 Task: Look for space in Székesfehérvár, Hungary from 9th July, 2023 to 16th July, 2023 for 2 adults, 1 child in price range Rs.8000 to Rs.16000. Place can be entire place with 2 bedrooms having 2 beds and 1 bathroom. Property type can be house, flat, guest house. Booking option can be shelf check-in. Required host language is English.
Action: Mouse moved to (397, 32)
Screenshot: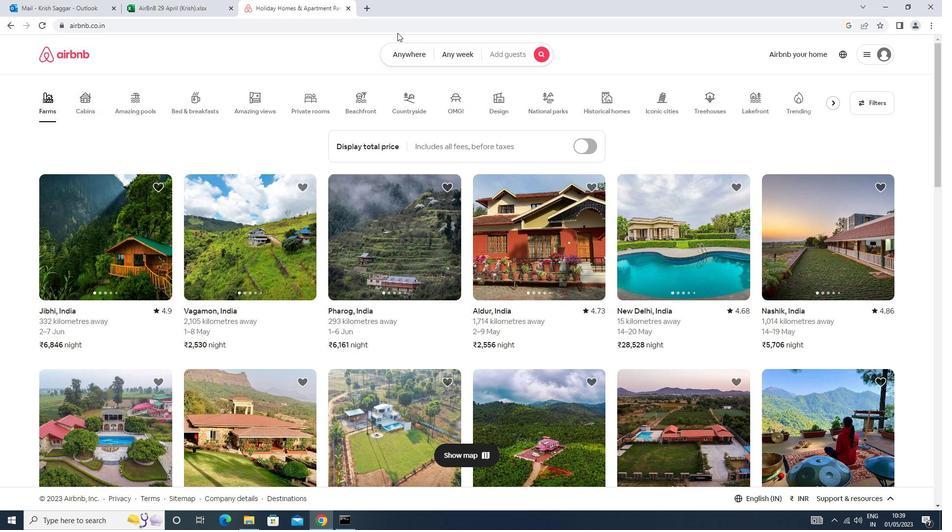 
Action: Mouse pressed left at (397, 32)
Screenshot: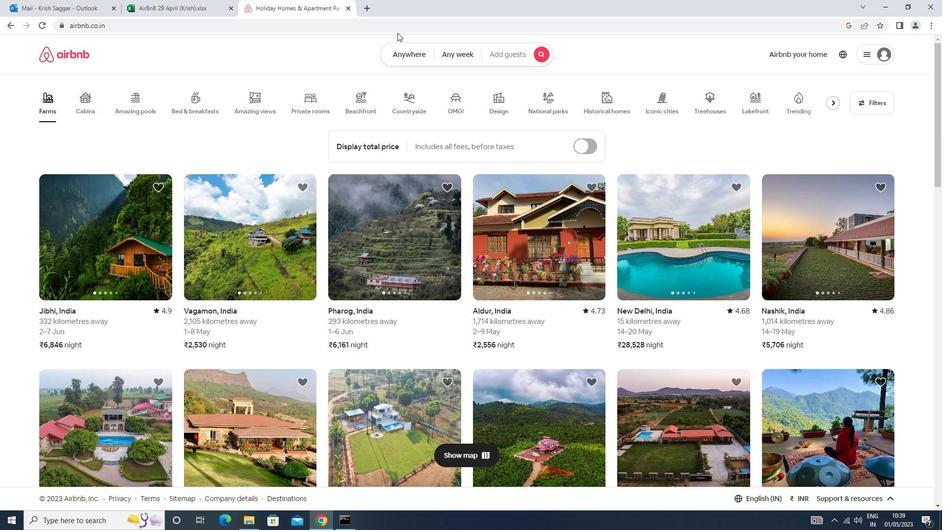 
Action: Mouse moved to (404, 52)
Screenshot: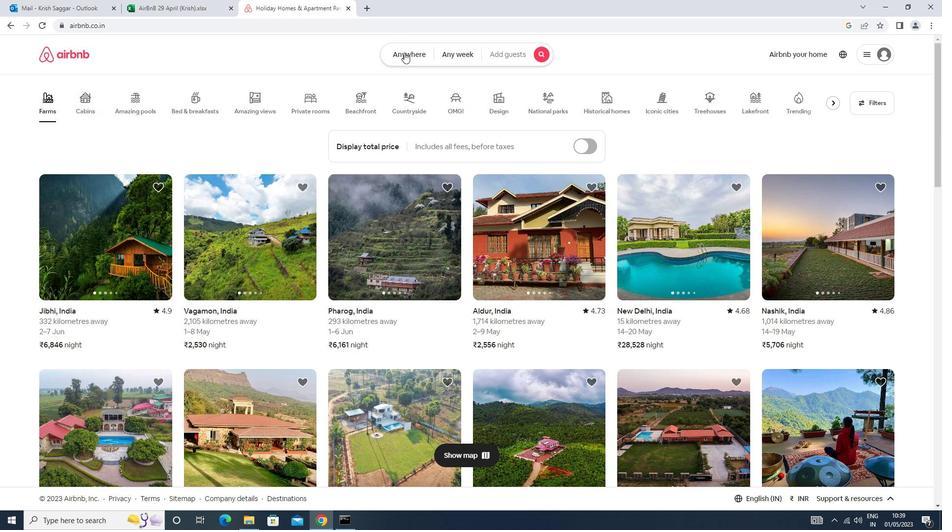 
Action: Mouse pressed left at (404, 52)
Screenshot: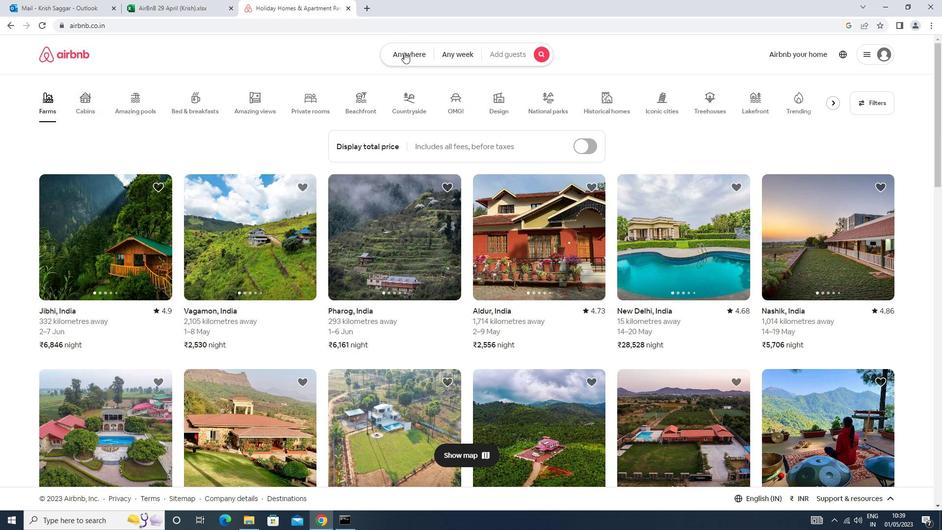 
Action: Mouse moved to (378, 97)
Screenshot: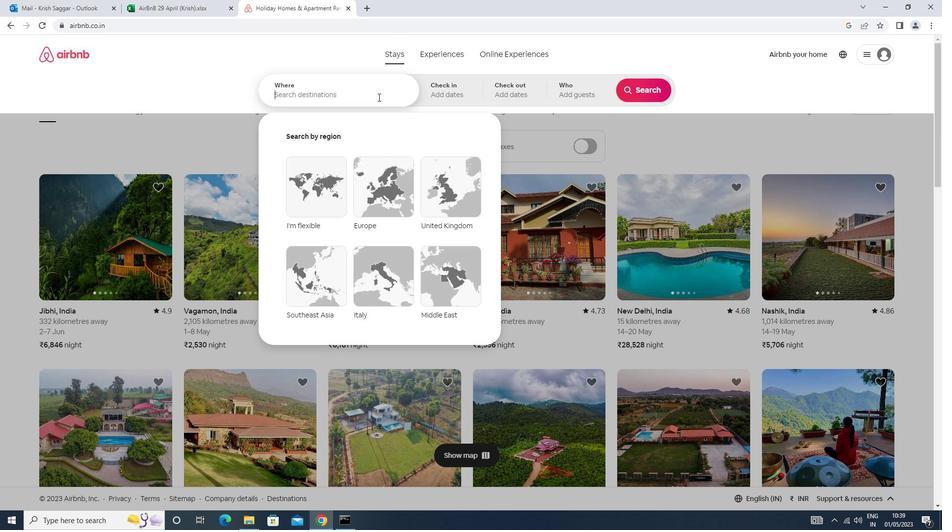 
Action: Mouse pressed left at (378, 97)
Screenshot: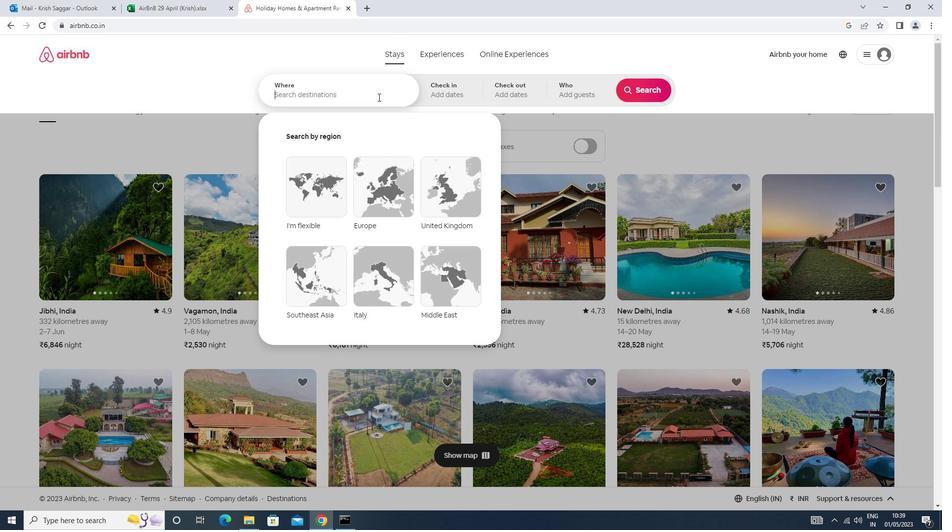 
Action: Key pressed szeke<Key.down><Key.enter>
Screenshot: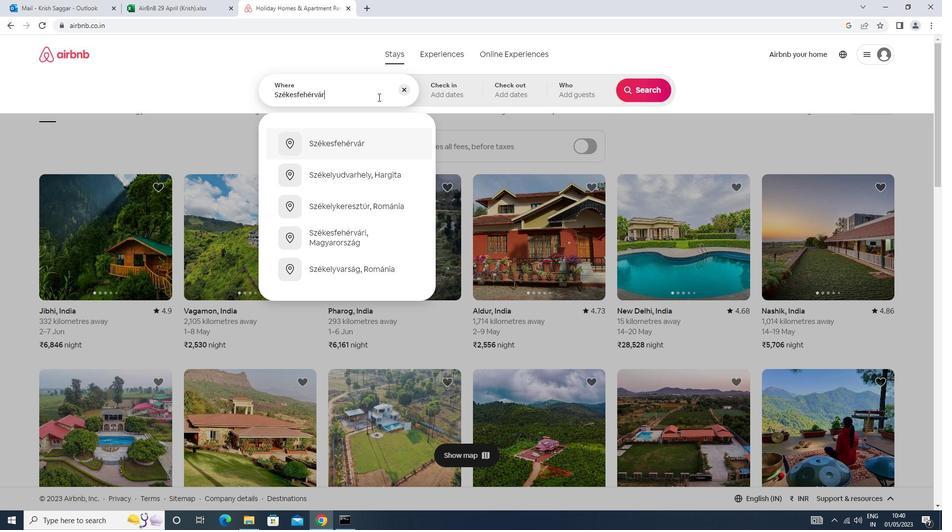 
Action: Mouse moved to (637, 170)
Screenshot: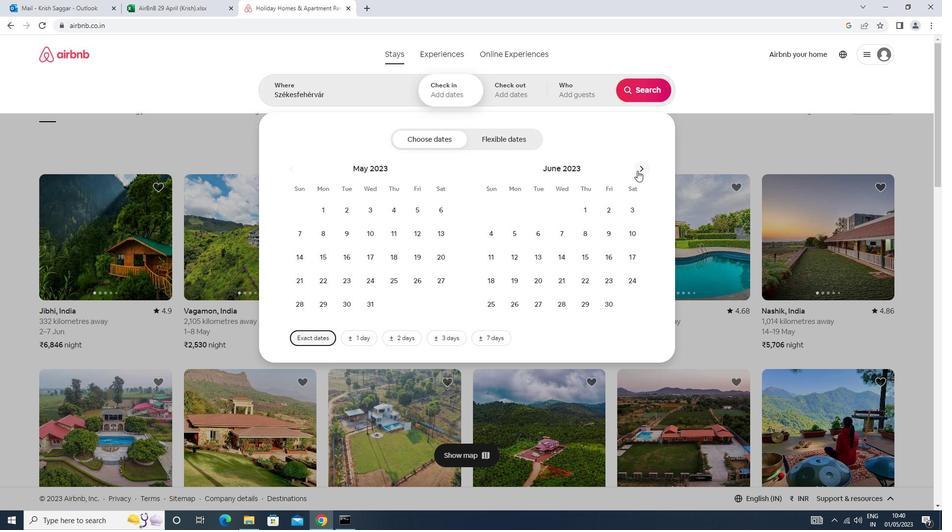 
Action: Mouse pressed left at (637, 170)
Screenshot: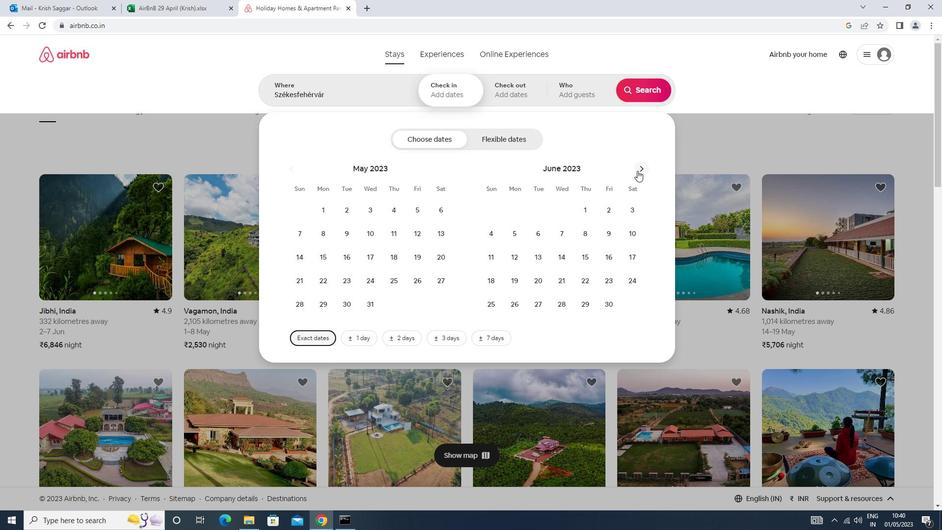 
Action: Mouse moved to (489, 258)
Screenshot: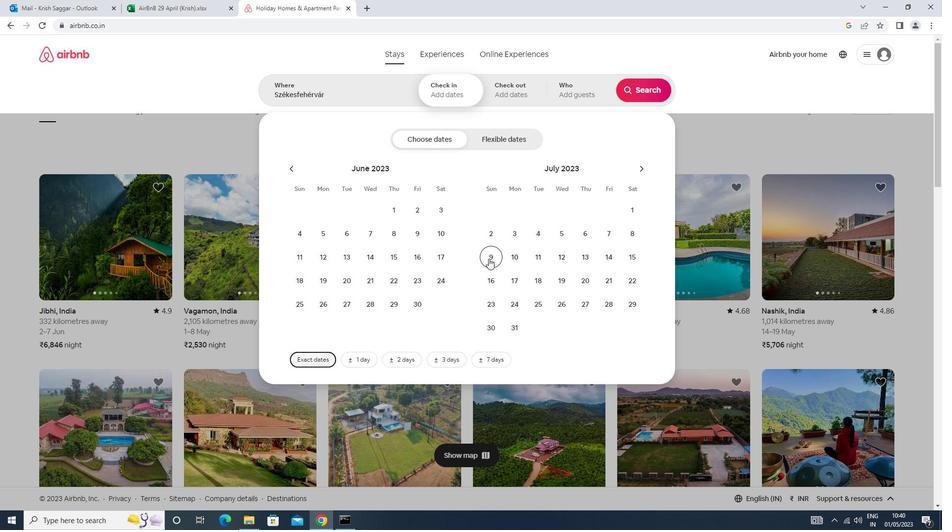 
Action: Mouse pressed left at (489, 258)
Screenshot: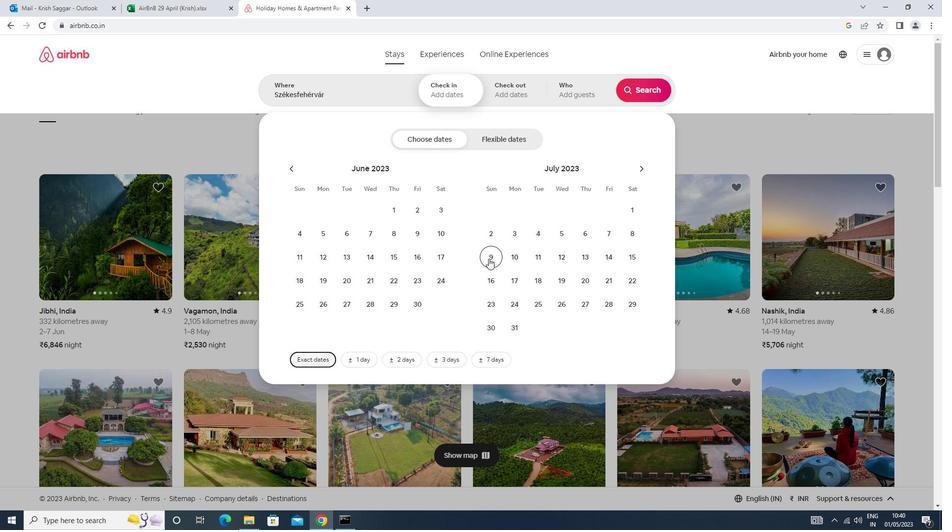 
Action: Mouse moved to (494, 279)
Screenshot: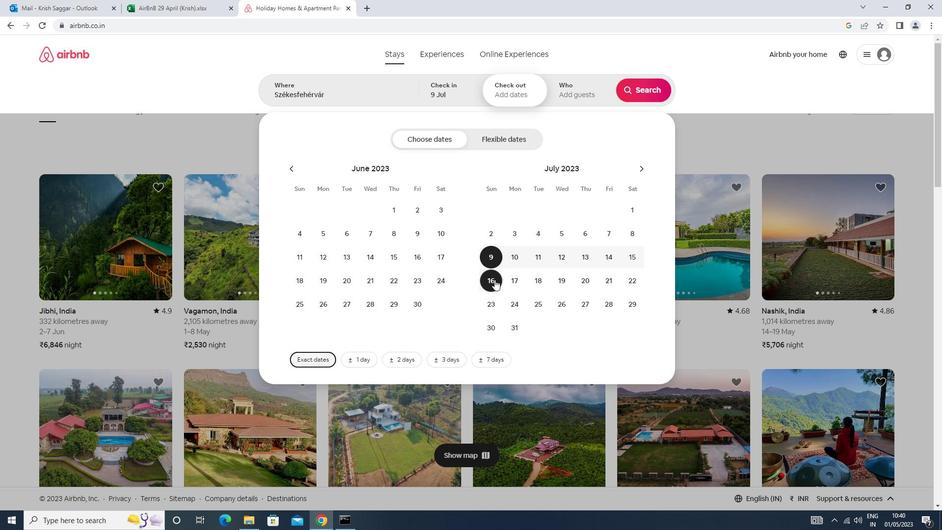 
Action: Mouse pressed left at (494, 279)
Screenshot: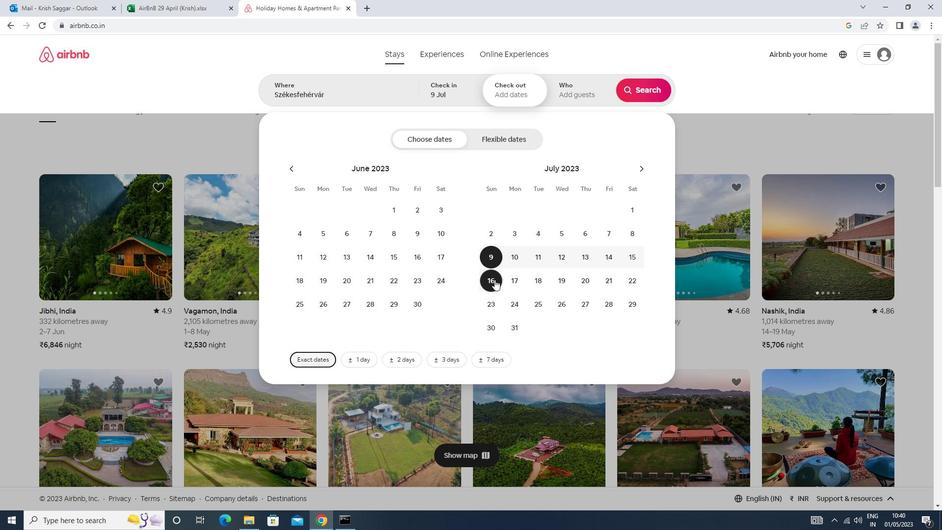 
Action: Mouse moved to (572, 75)
Screenshot: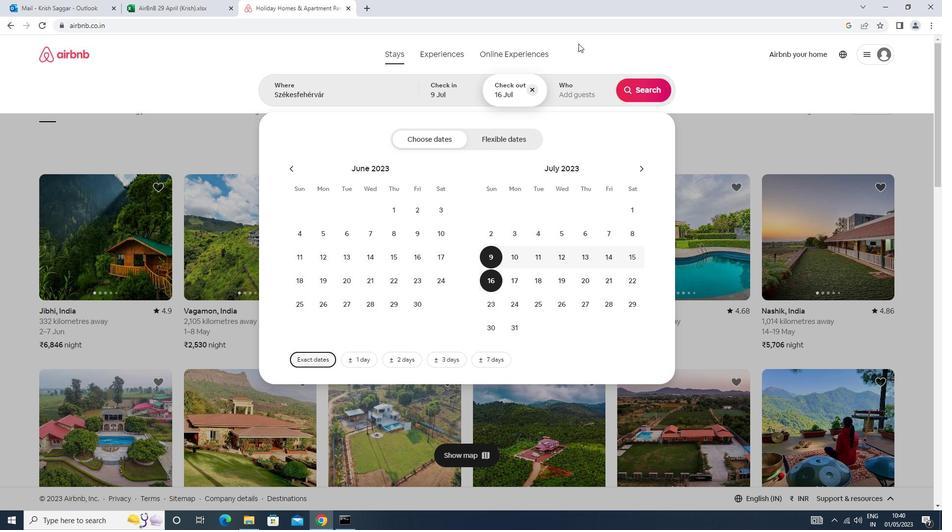
Action: Mouse pressed left at (572, 75)
Screenshot: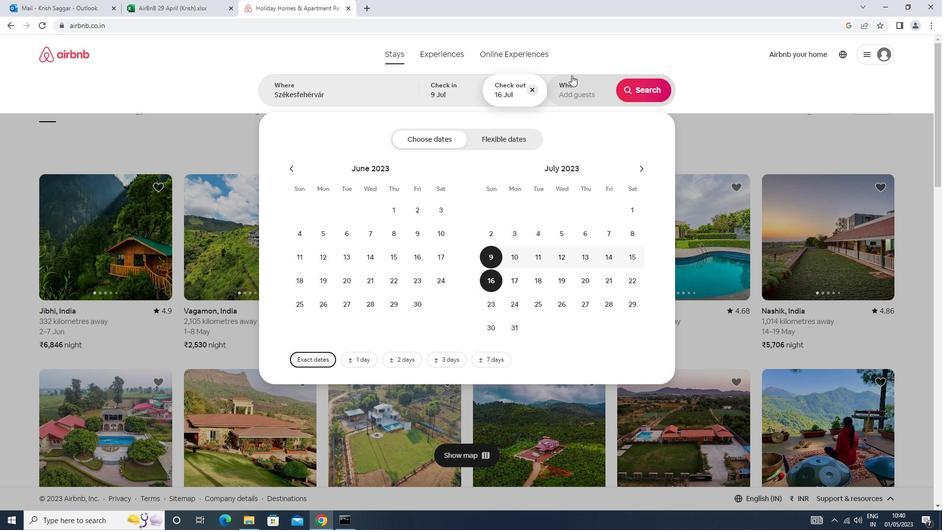 
Action: Mouse moved to (644, 139)
Screenshot: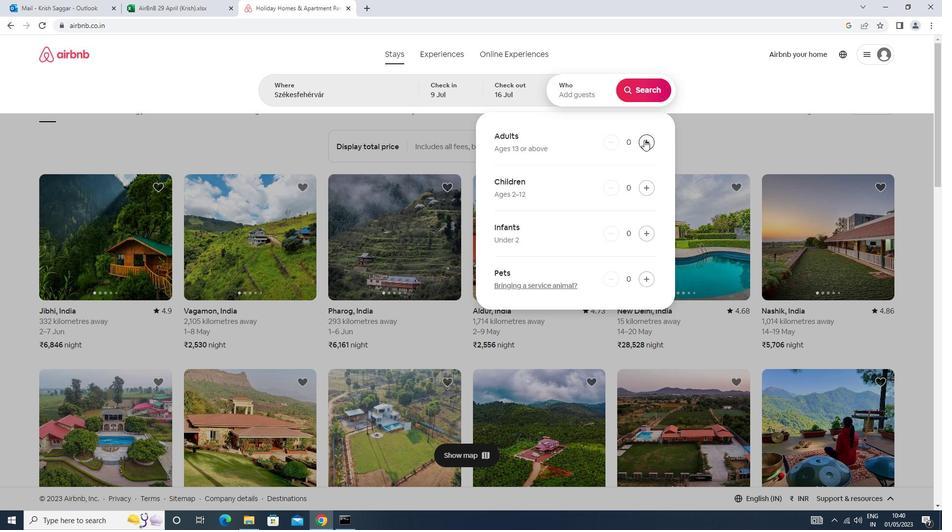 
Action: Mouse pressed left at (644, 139)
Screenshot: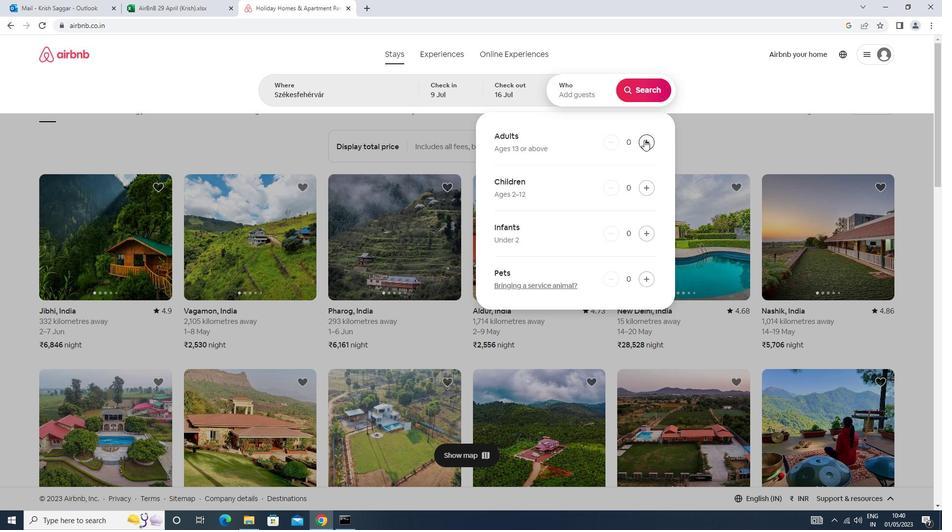 
Action: Mouse pressed left at (644, 139)
Screenshot: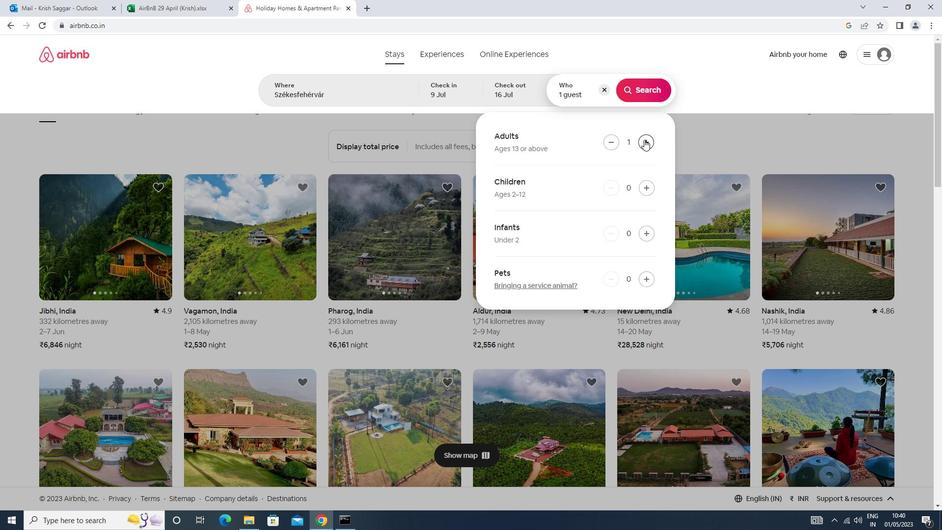 
Action: Mouse moved to (640, 92)
Screenshot: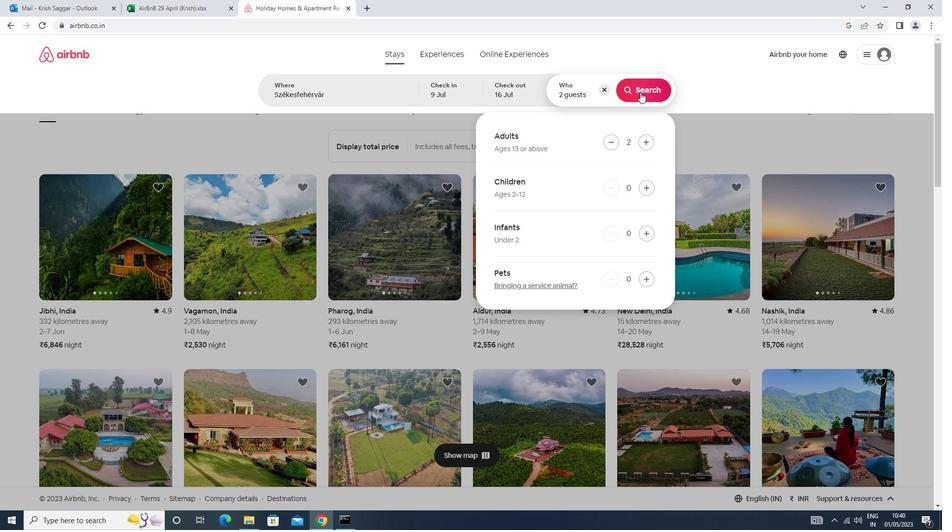 
Action: Mouse pressed left at (640, 92)
Screenshot: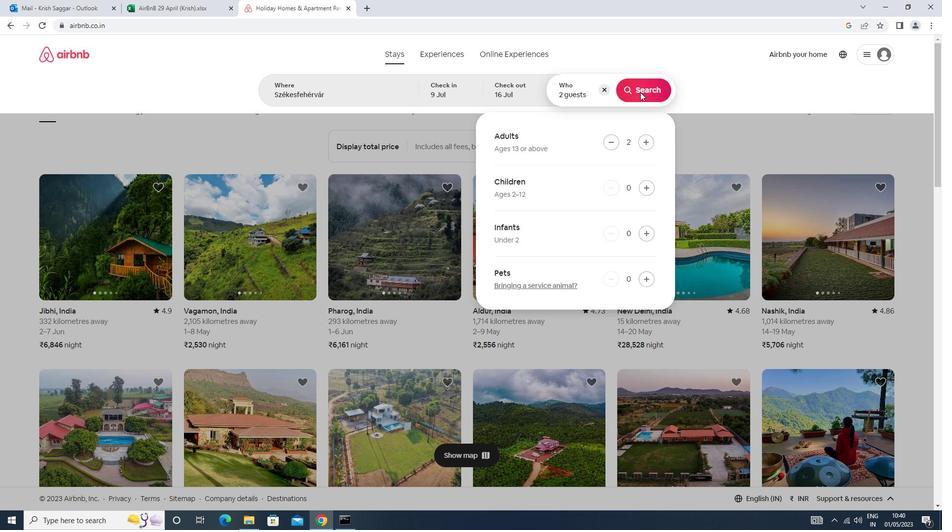 
Action: Mouse moved to (499, 56)
Screenshot: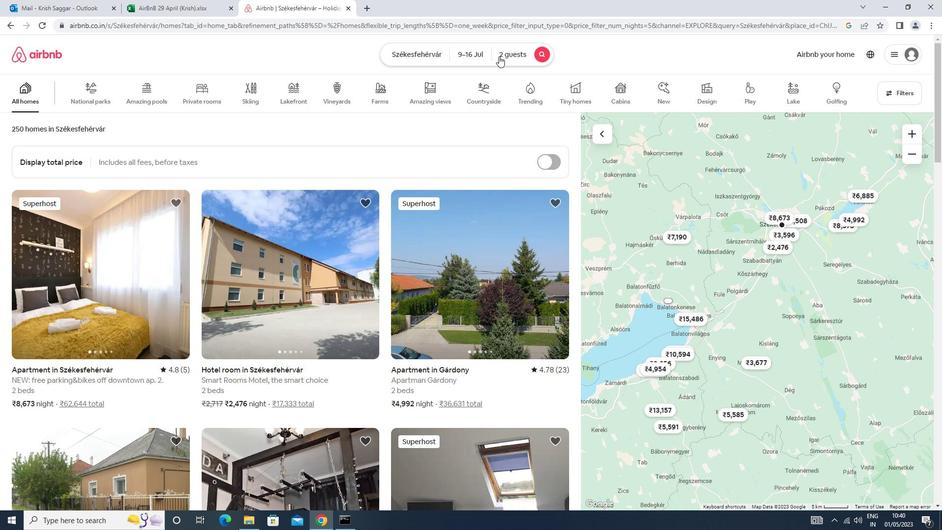 
Action: Mouse pressed left at (499, 56)
Screenshot: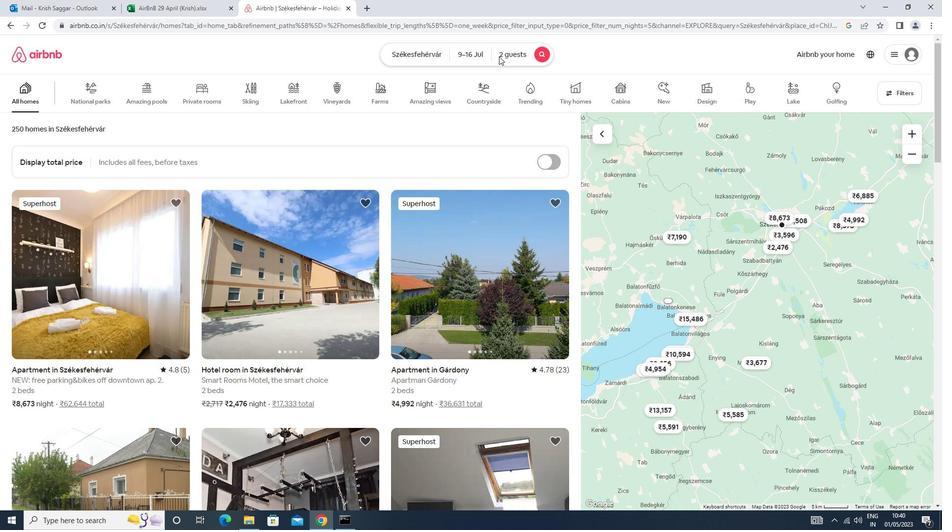
Action: Mouse moved to (642, 187)
Screenshot: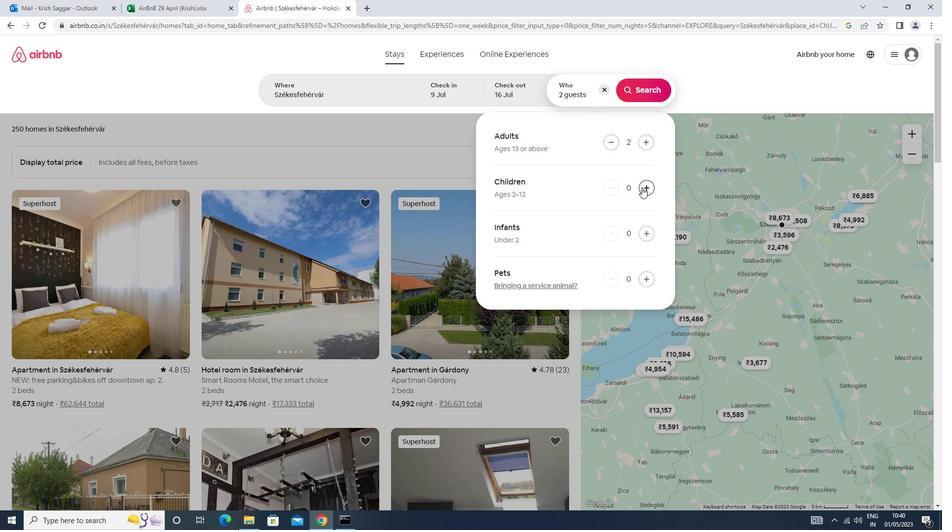 
Action: Mouse pressed left at (642, 187)
Screenshot: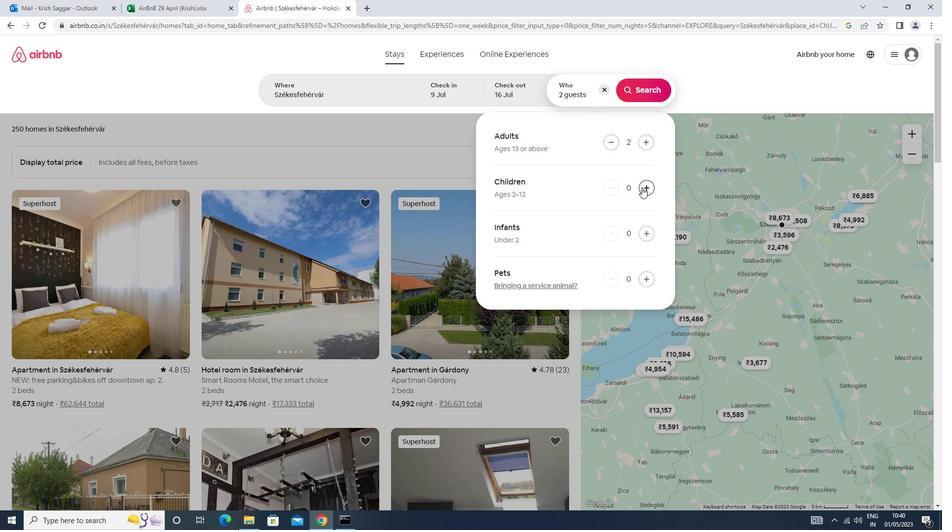 
Action: Mouse moved to (635, 91)
Screenshot: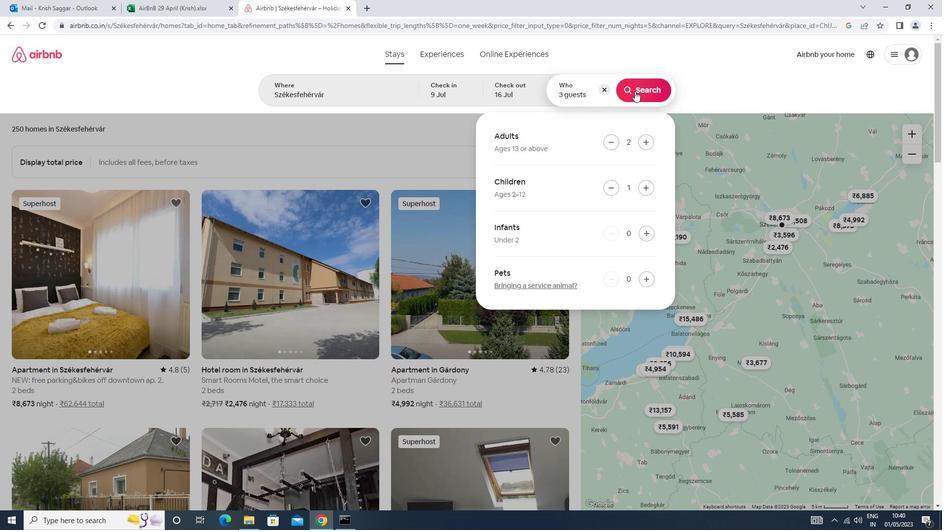 
Action: Mouse pressed left at (635, 91)
Screenshot: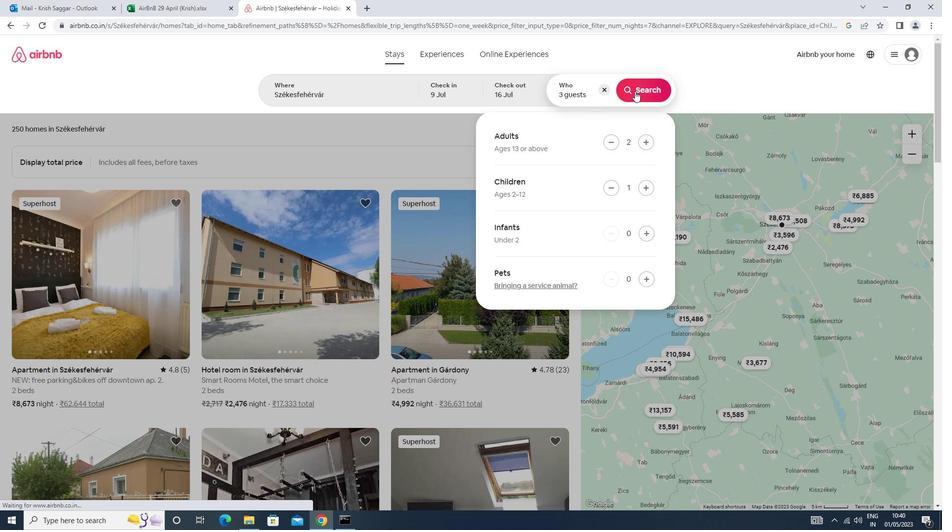 
Action: Mouse moved to (882, 91)
Screenshot: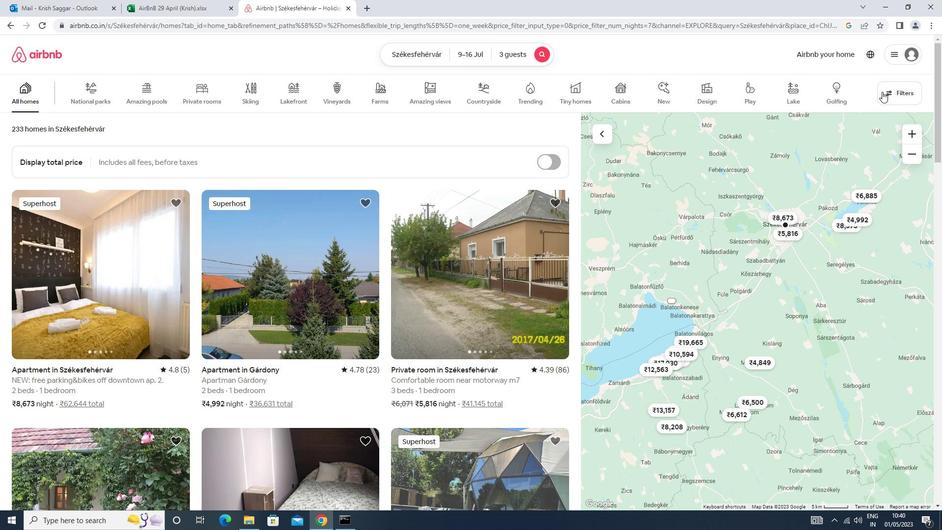 
Action: Mouse pressed left at (882, 91)
Screenshot: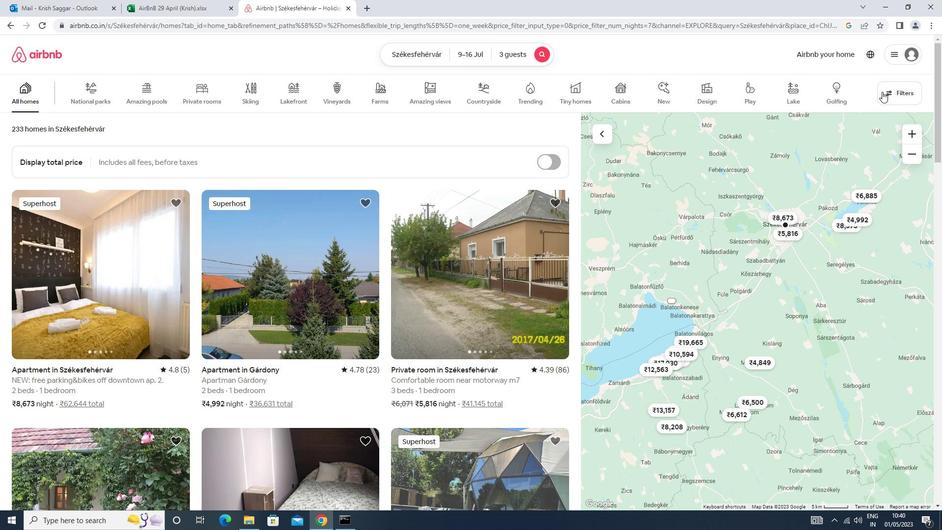 
Action: Mouse moved to (384, 222)
Screenshot: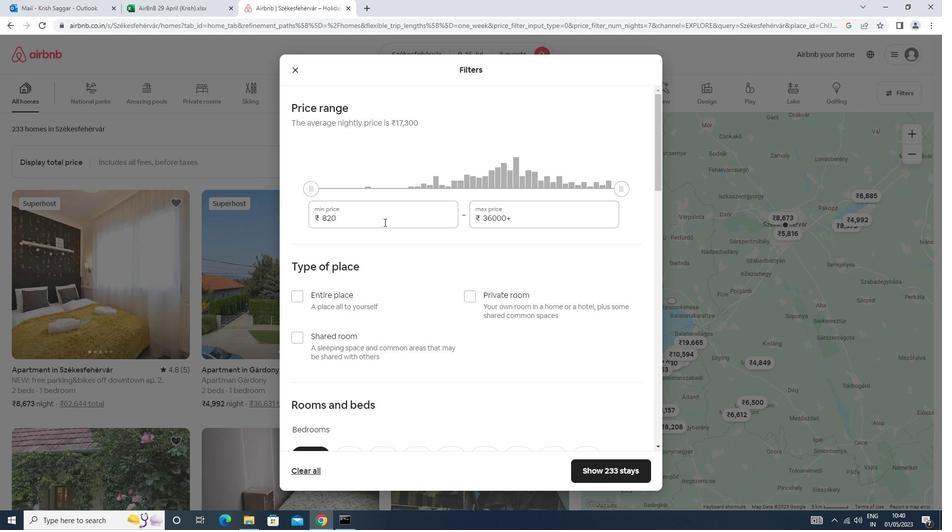 
Action: Mouse pressed left at (384, 222)
Screenshot: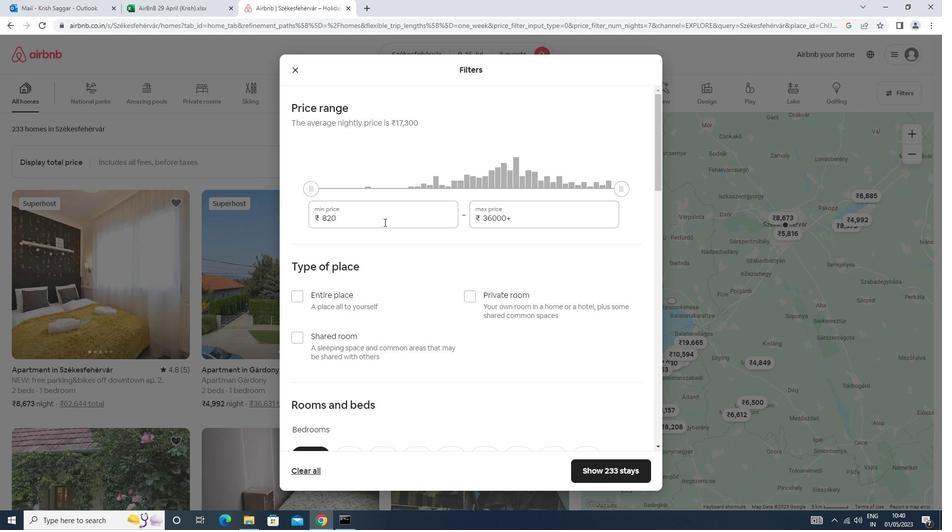 
Action: Key pressed <Key.backspace><Key.backspace><Key.backspace><Key.backspace><Key.backspace><Key.backspace><Key.backspace><Key.backspace><Key.backspace><<104>><<96>><<96>><<96>><Key.tab><<97>><<102>><<96>><<96>><<96>>
Screenshot: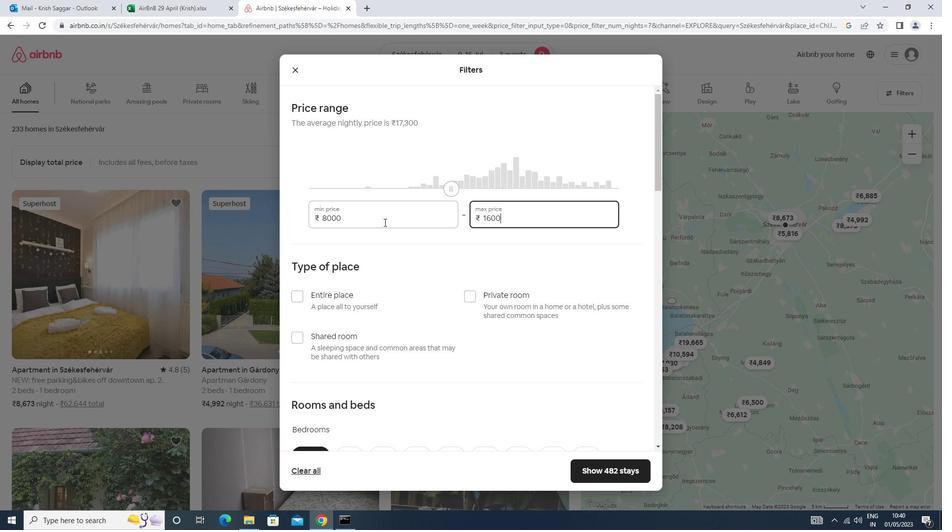 
Action: Mouse moved to (377, 225)
Screenshot: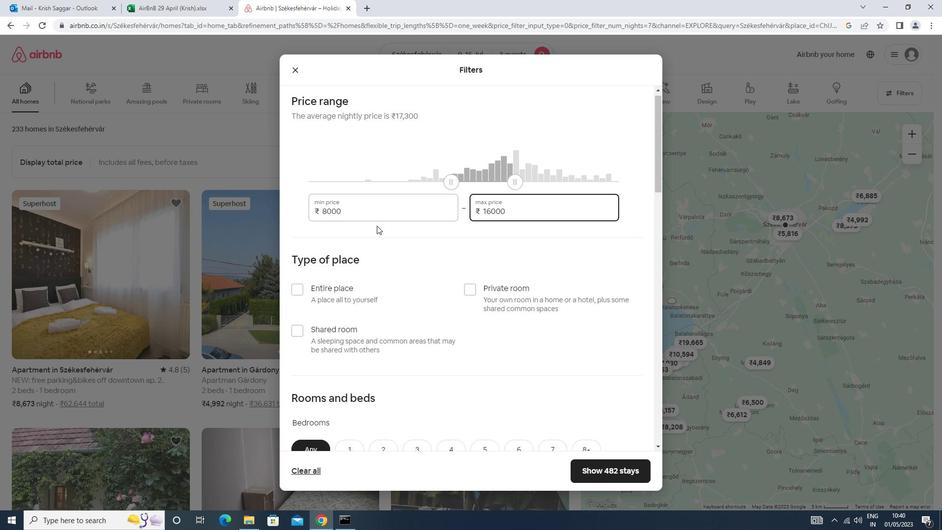 
Action: Mouse scrolled (377, 225) with delta (0, 0)
Screenshot: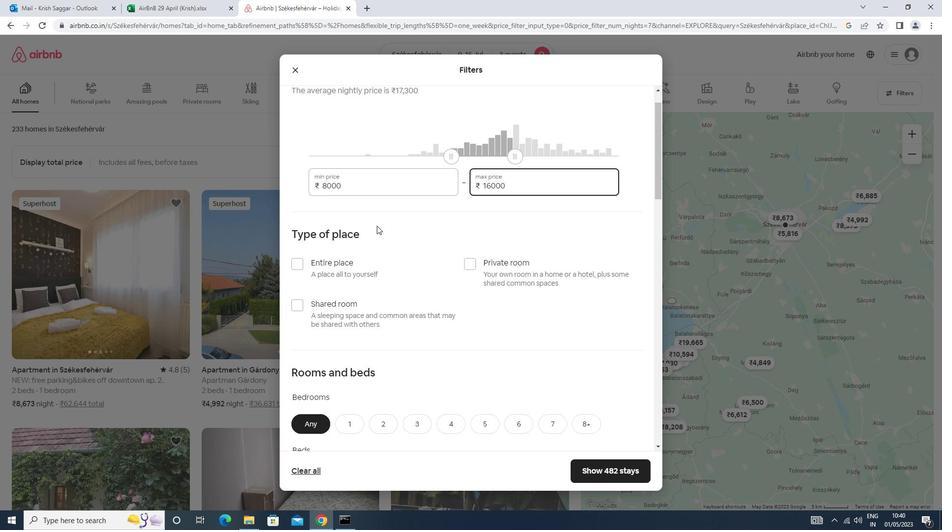 
Action: Mouse moved to (339, 247)
Screenshot: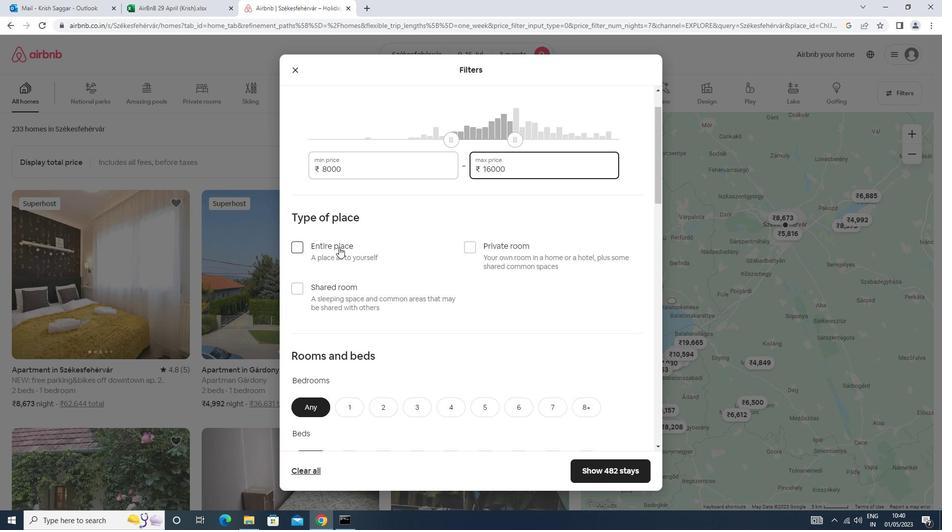 
Action: Mouse pressed left at (339, 247)
Screenshot: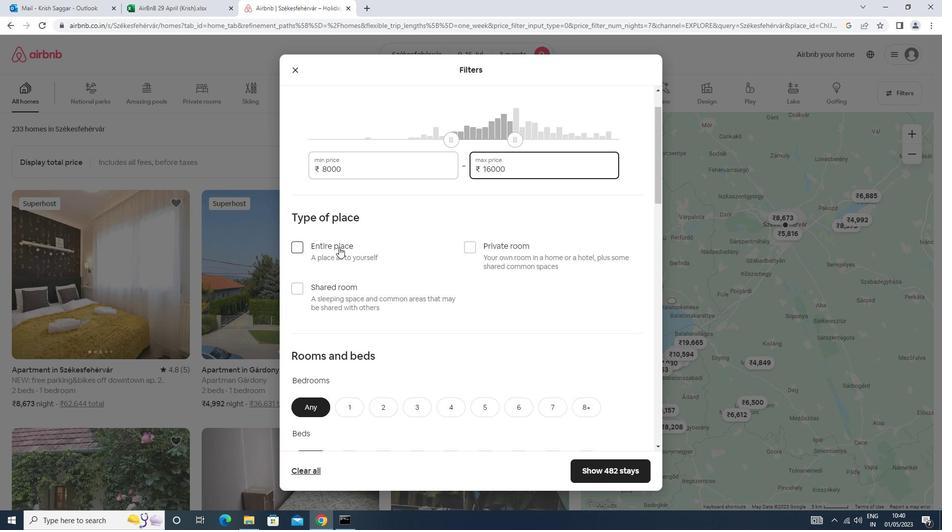 
Action: Mouse scrolled (339, 246) with delta (0, 0)
Screenshot: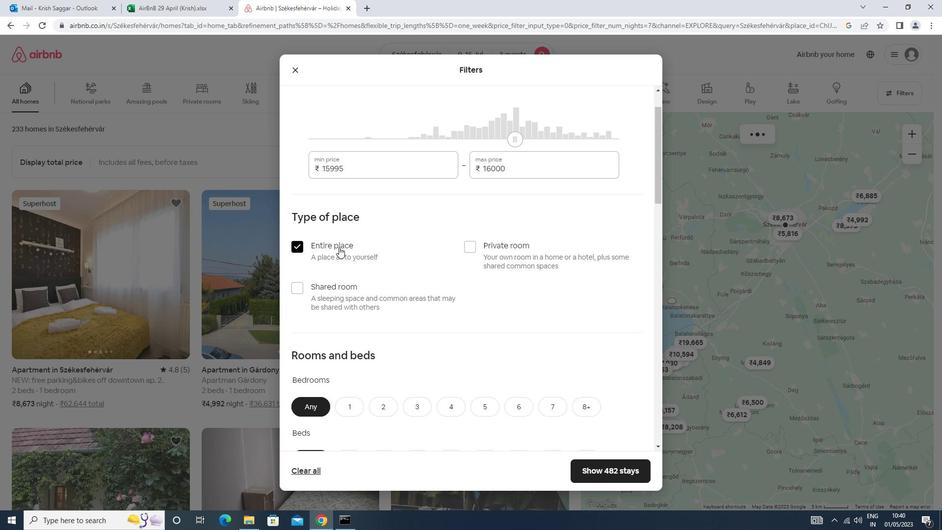 
Action: Mouse scrolled (339, 246) with delta (0, 0)
Screenshot: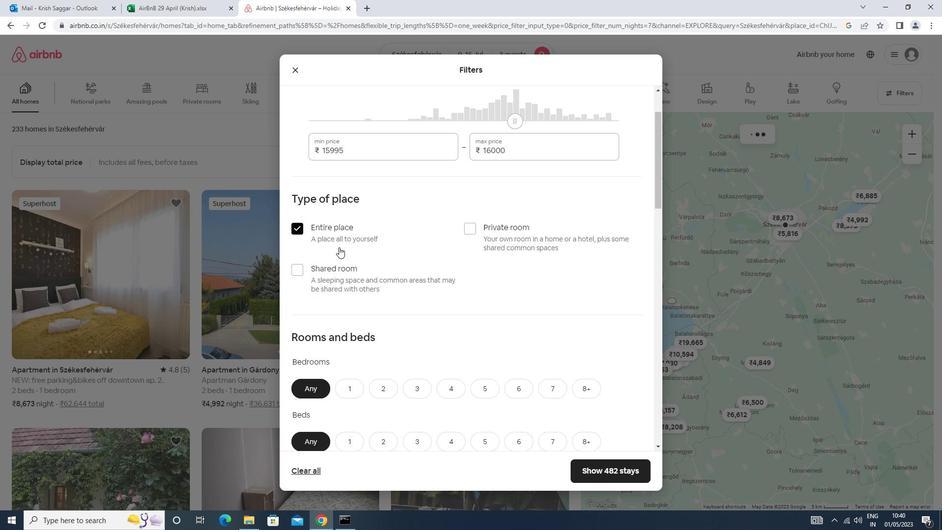 
Action: Mouse scrolled (339, 246) with delta (0, 0)
Screenshot: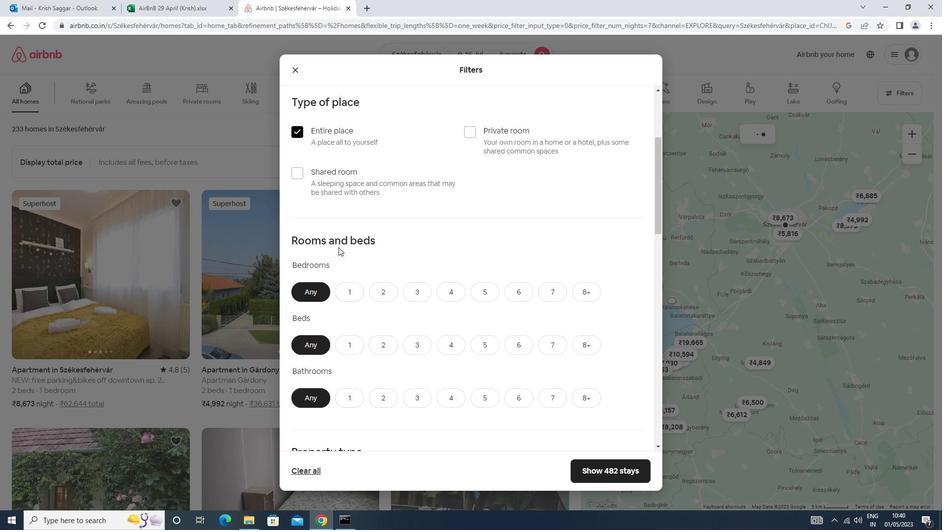
Action: Mouse moved to (381, 256)
Screenshot: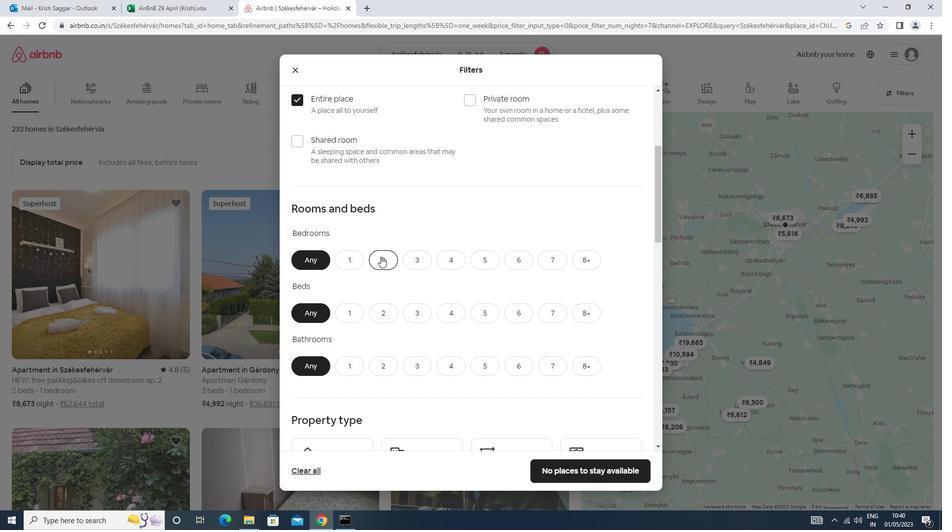 
Action: Mouse pressed left at (381, 256)
Screenshot: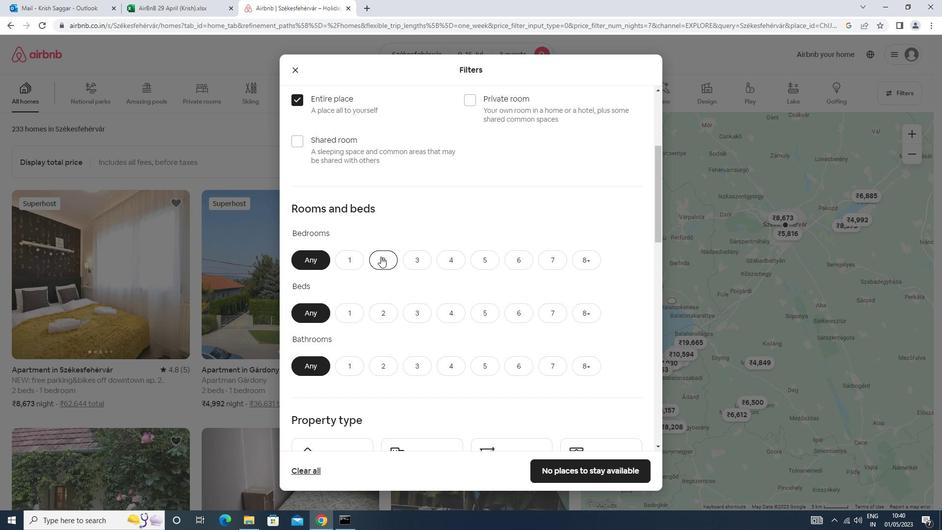 
Action: Mouse moved to (381, 256)
Screenshot: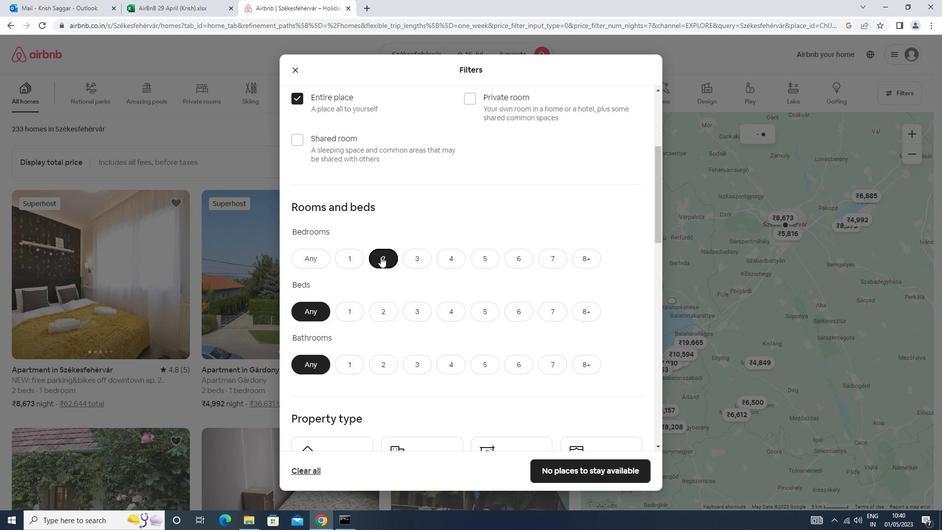 
Action: Mouse scrolled (381, 256) with delta (0, 0)
Screenshot: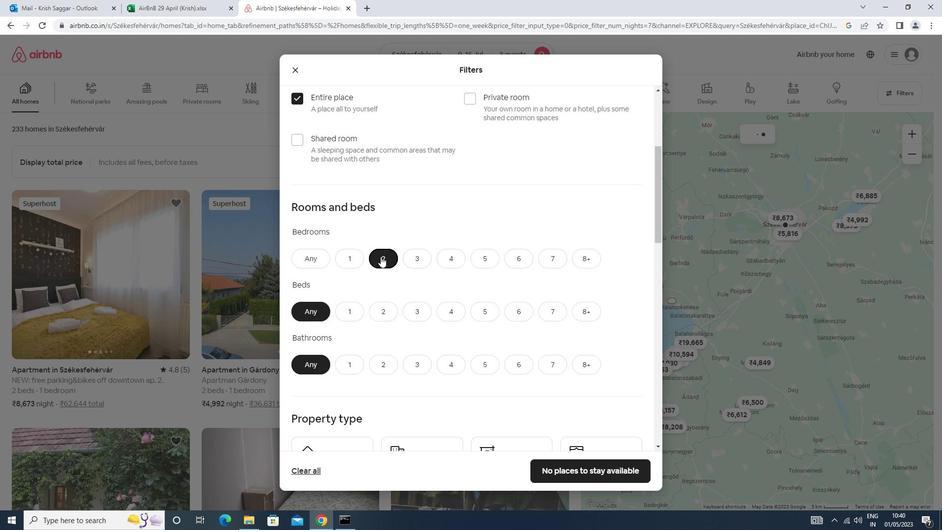 
Action: Mouse scrolled (381, 256) with delta (0, 0)
Screenshot: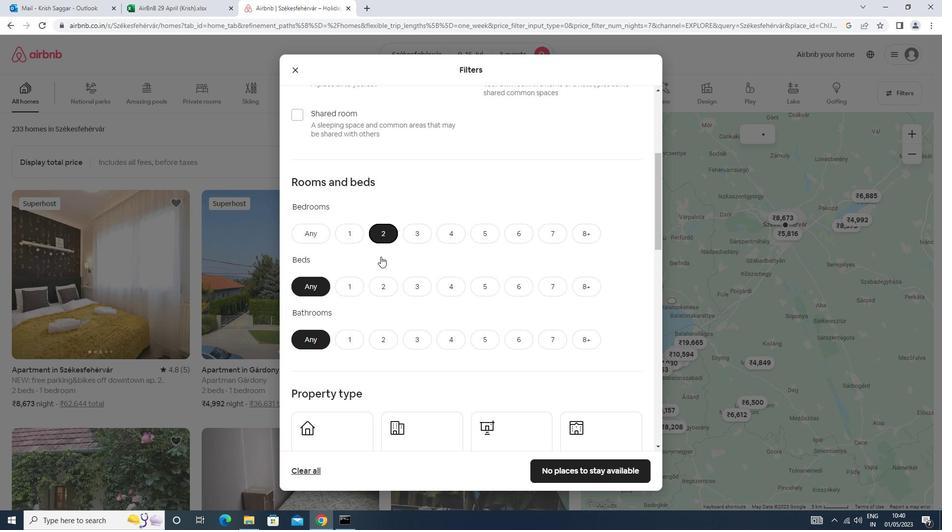 
Action: Mouse moved to (376, 216)
Screenshot: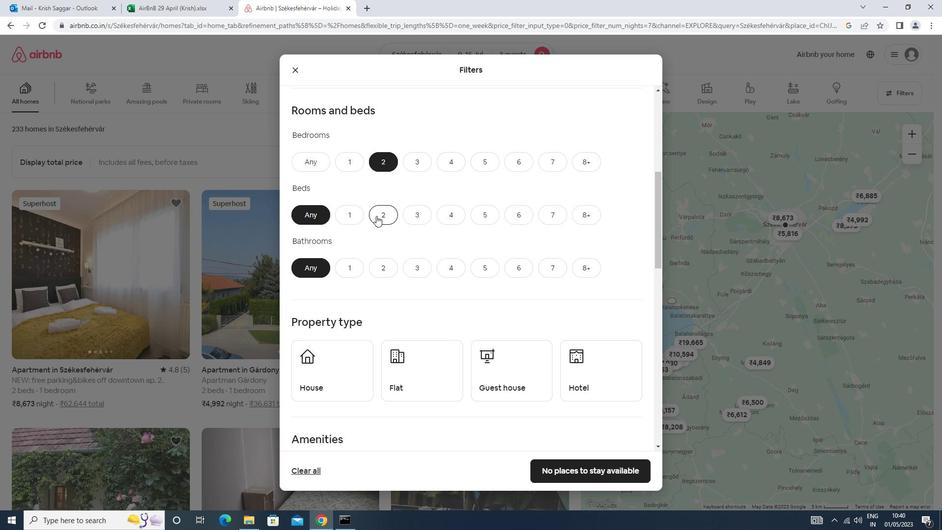 
Action: Mouse pressed left at (376, 216)
Screenshot: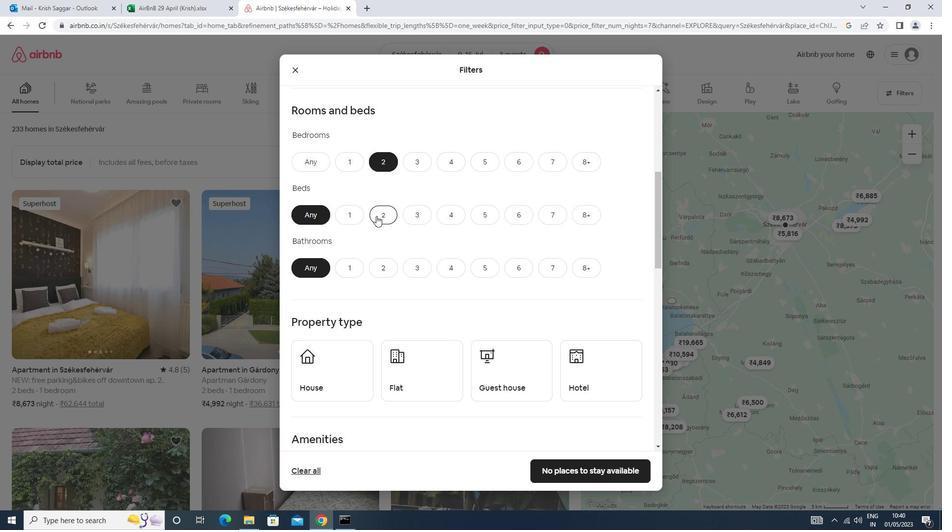 
Action: Mouse moved to (378, 260)
Screenshot: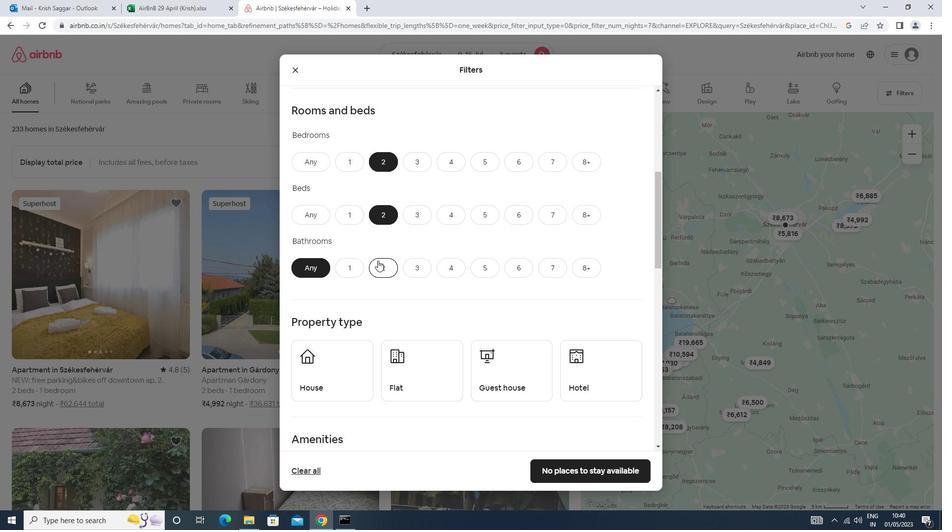 
Action: Mouse pressed left at (378, 260)
Screenshot: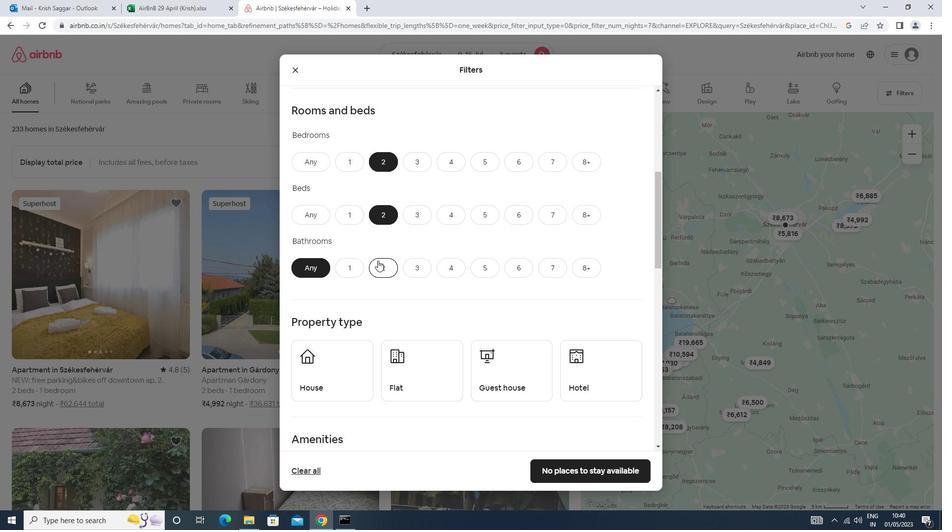 
Action: Mouse moved to (378, 261)
Screenshot: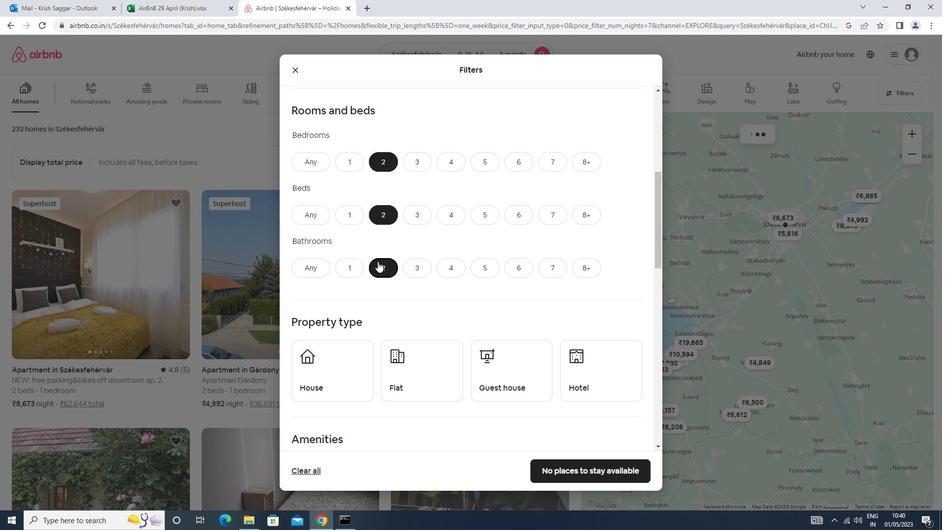 
Action: Mouse scrolled (378, 261) with delta (0, 0)
Screenshot: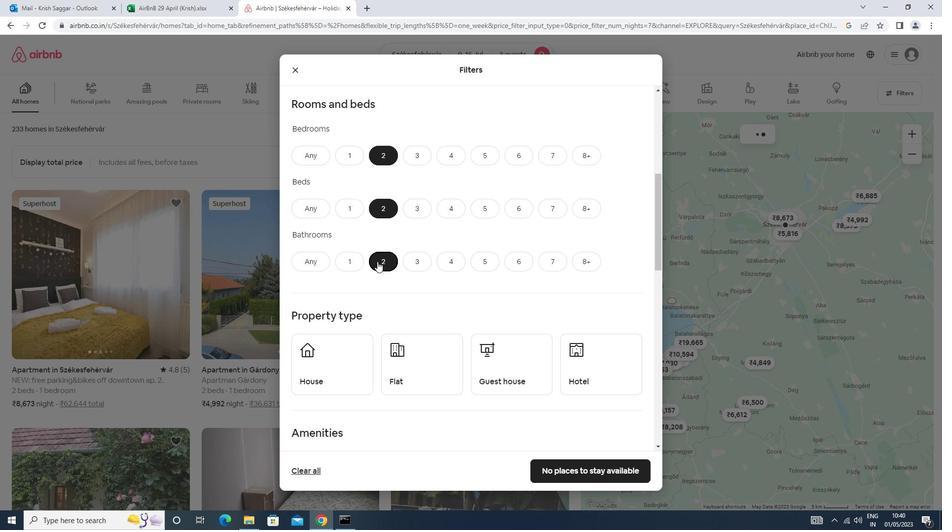
Action: Mouse moved to (377, 261)
Screenshot: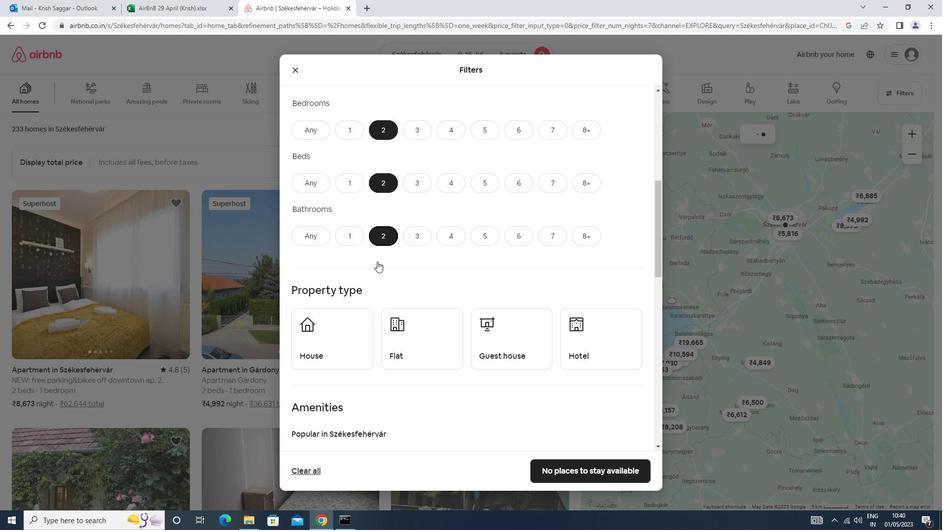 
Action: Mouse scrolled (377, 261) with delta (0, 0)
Screenshot: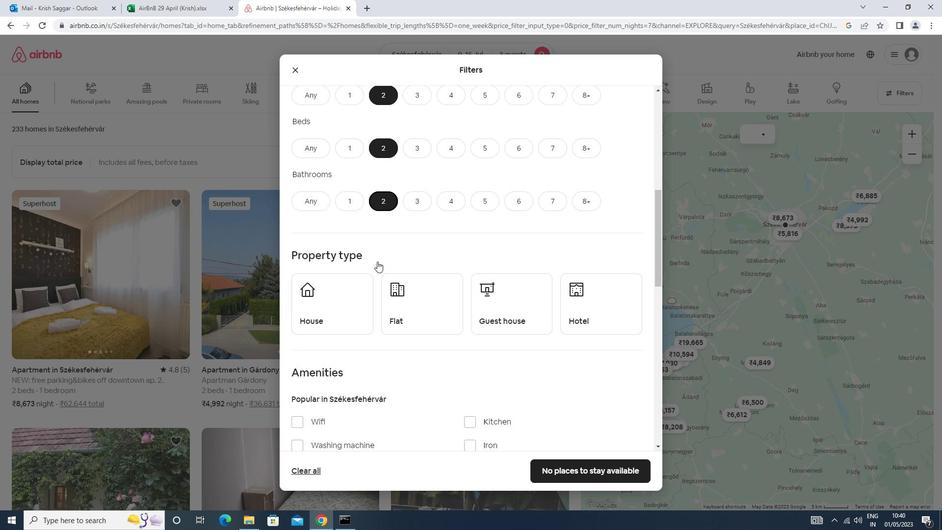 
Action: Mouse scrolled (377, 261) with delta (0, 0)
Screenshot: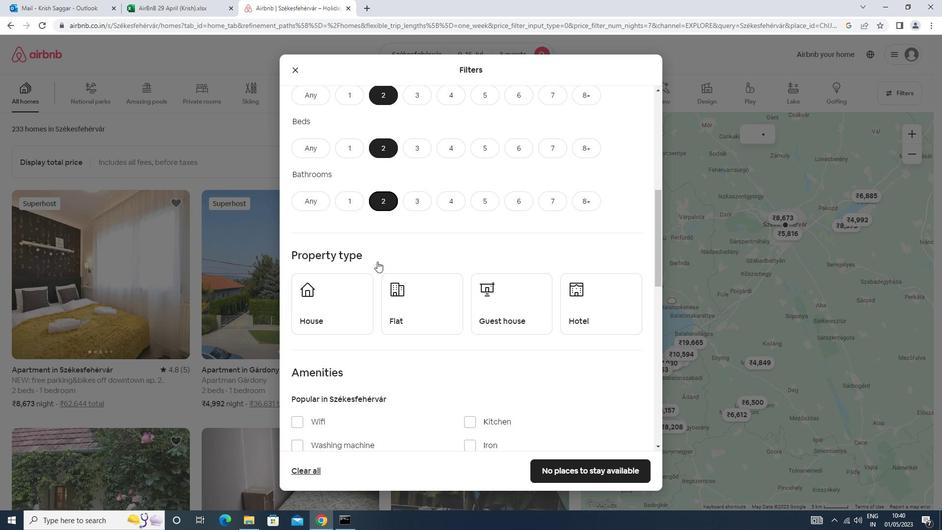 
Action: Mouse moved to (337, 239)
Screenshot: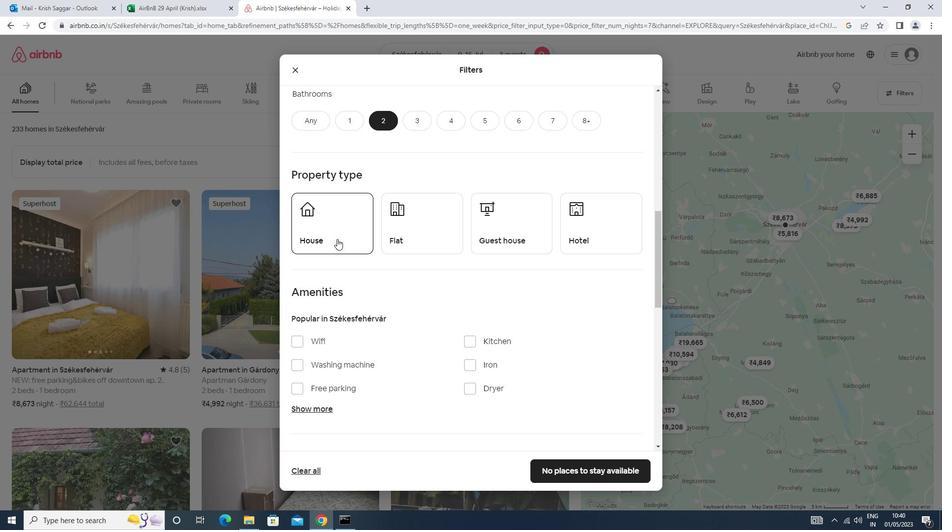 
Action: Mouse pressed left at (337, 239)
Screenshot: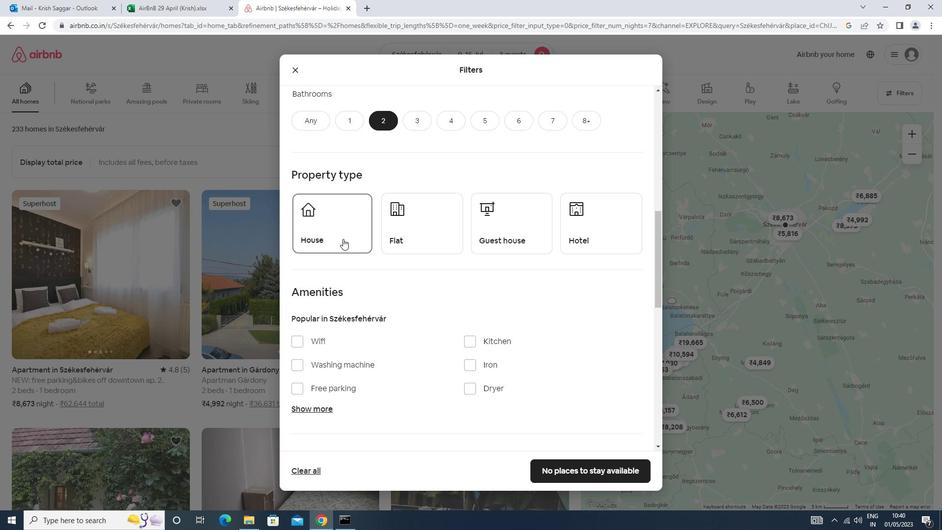 
Action: Mouse moved to (415, 233)
Screenshot: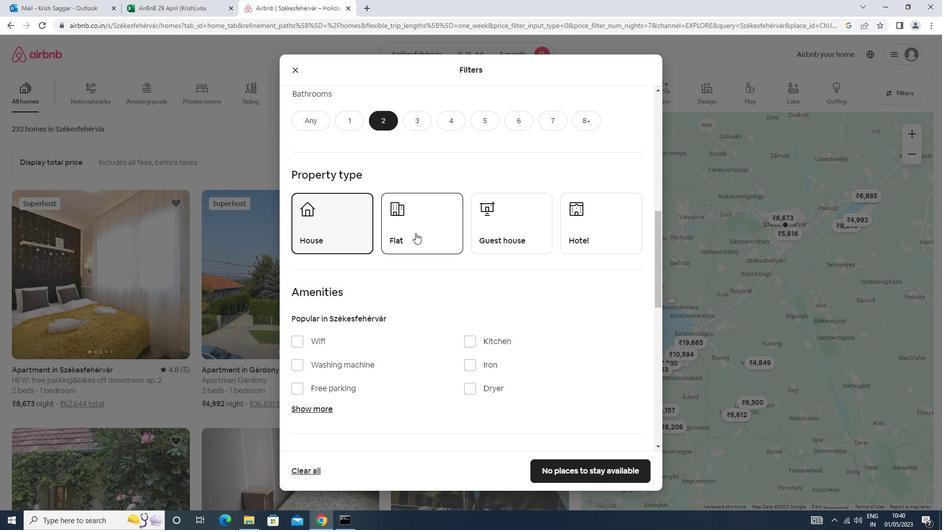 
Action: Mouse pressed left at (415, 233)
Screenshot: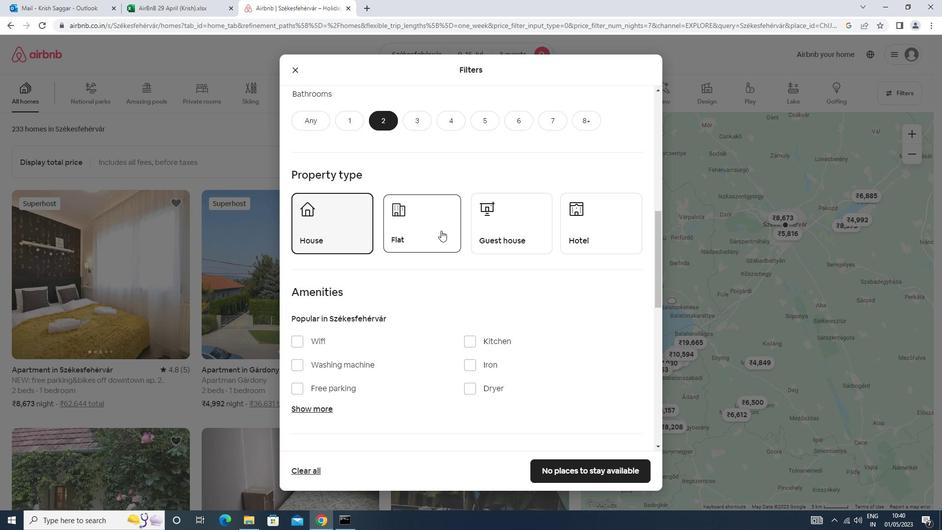 
Action: Mouse moved to (493, 220)
Screenshot: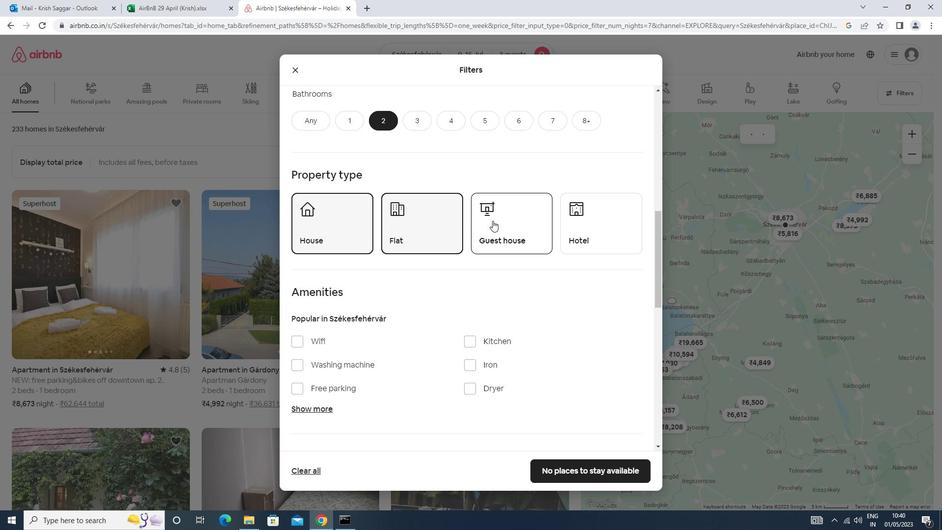 
Action: Mouse pressed left at (493, 220)
Screenshot: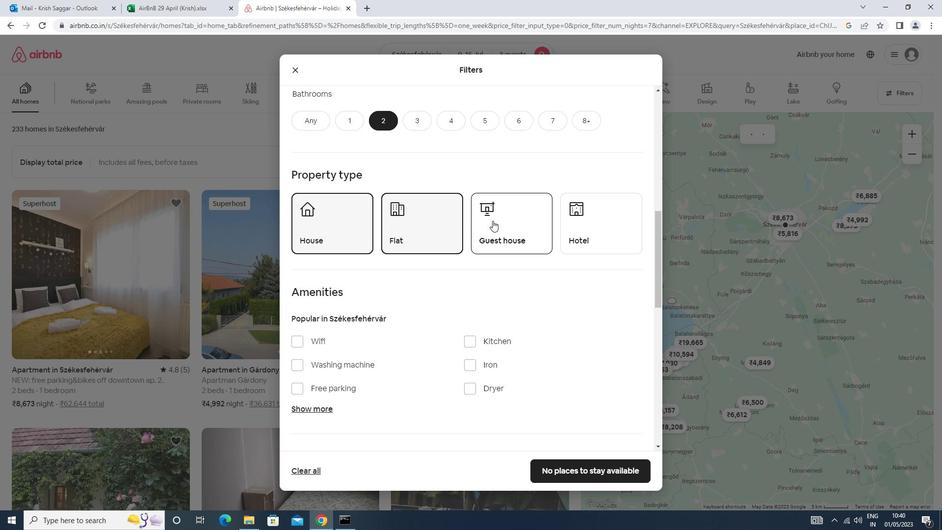 
Action: Mouse moved to (493, 220)
Screenshot: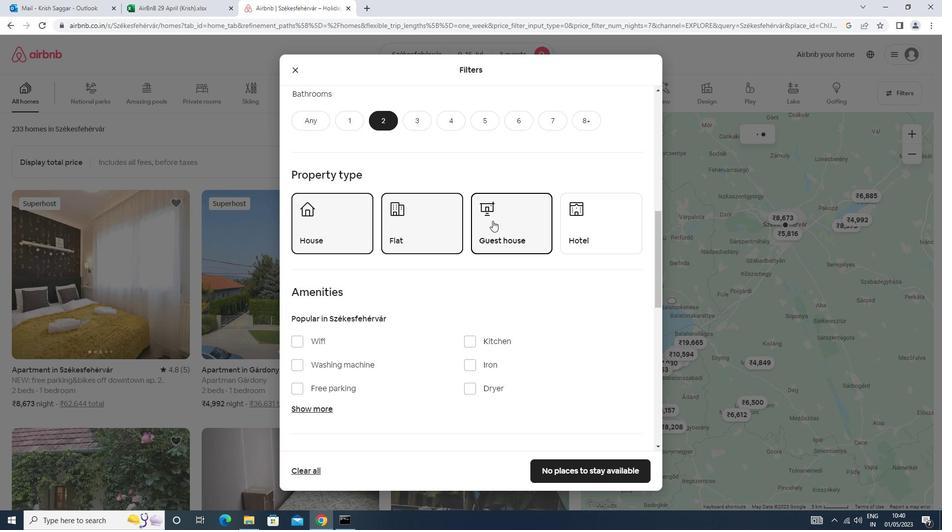 
Action: Mouse scrolled (493, 220) with delta (0, 0)
Screenshot: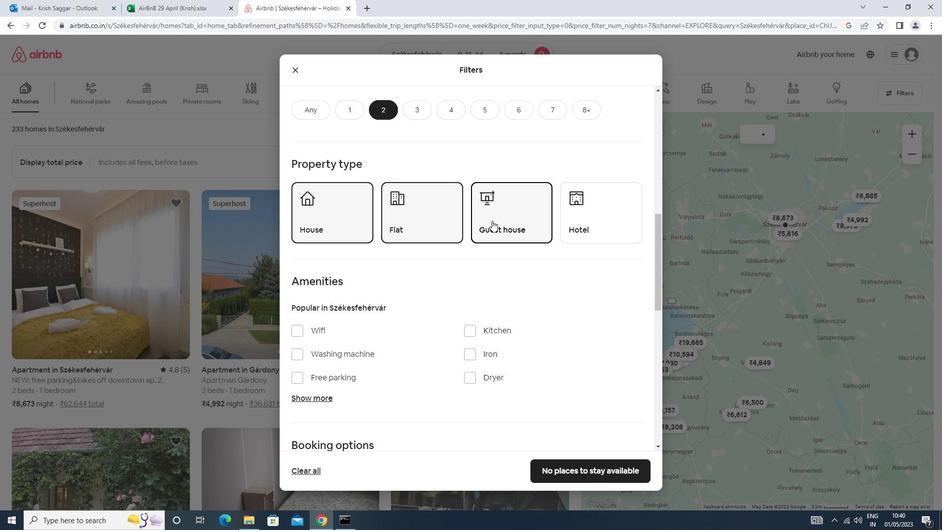 
Action: Mouse moved to (492, 220)
Screenshot: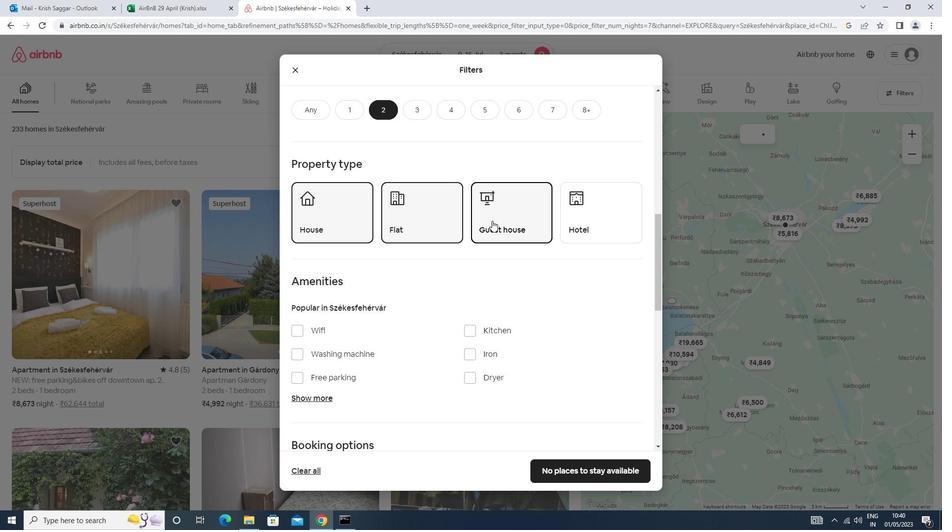 
Action: Mouse scrolled (493, 220) with delta (0, 0)
Screenshot: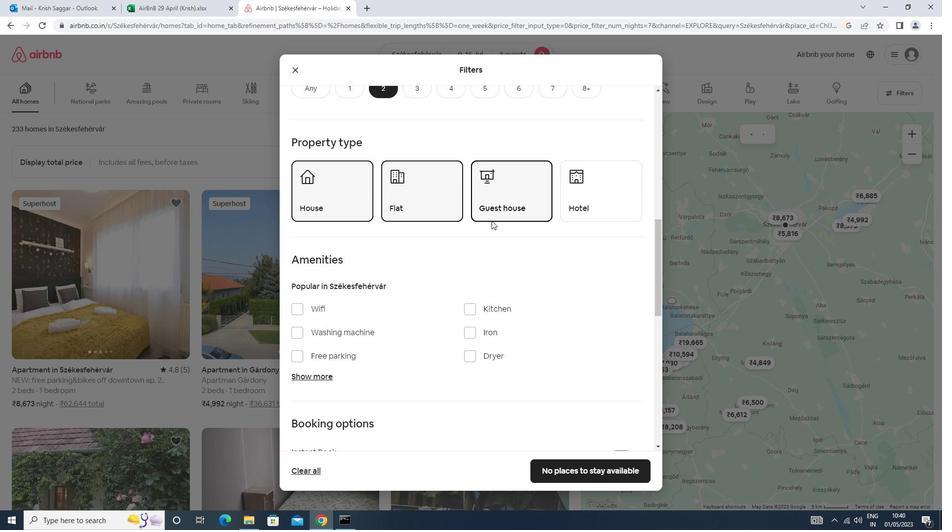 
Action: Mouse moved to (492, 220)
Screenshot: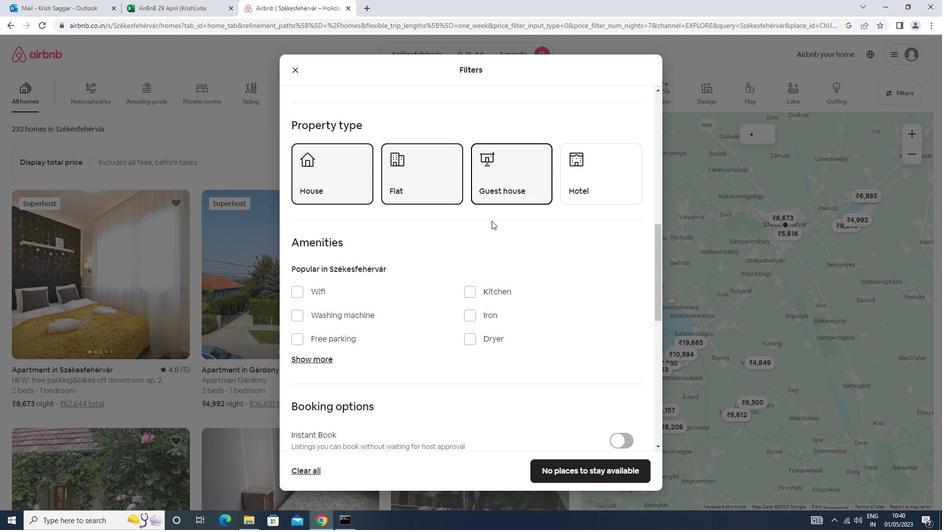 
Action: Mouse scrolled (492, 220) with delta (0, 0)
Screenshot: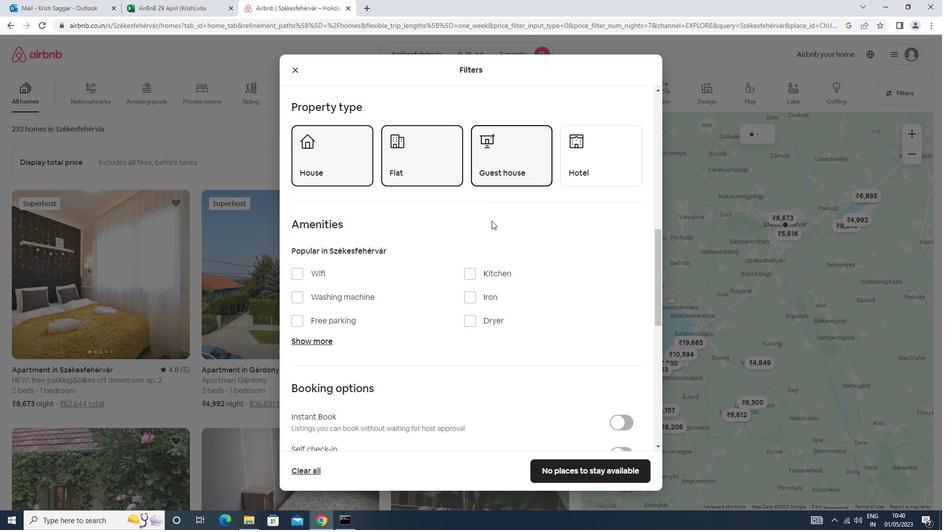 
Action: Mouse scrolled (492, 220) with delta (0, 0)
Screenshot: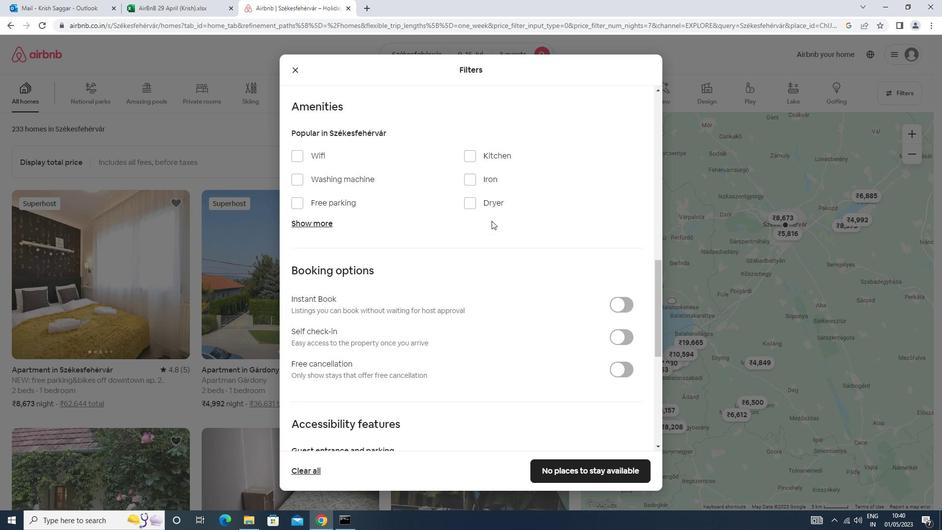 
Action: Mouse moved to (492, 220)
Screenshot: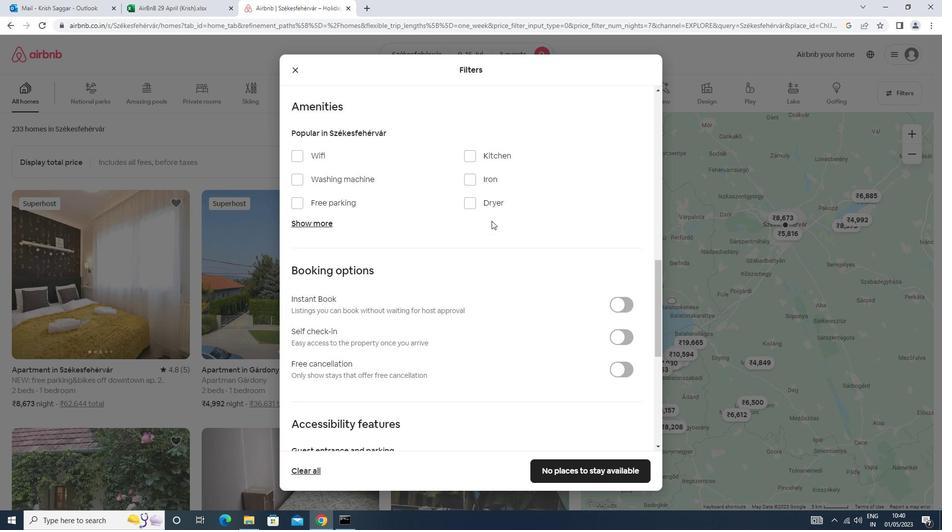 
Action: Mouse scrolled (492, 220) with delta (0, 0)
Screenshot: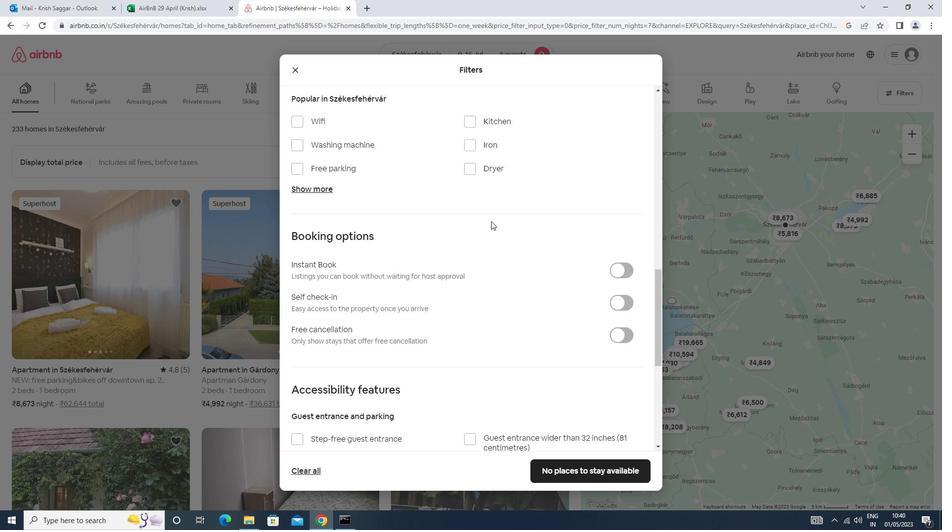 
Action: Mouse moved to (491, 221)
Screenshot: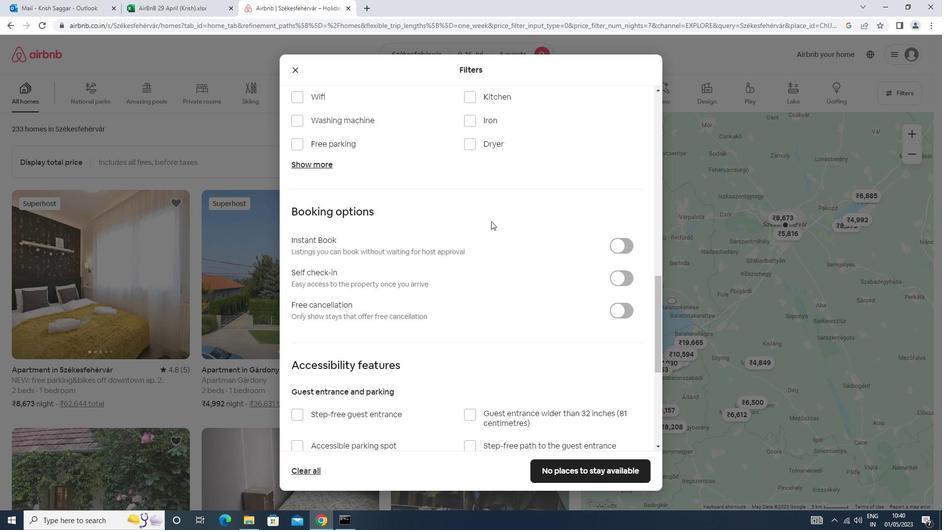 
Action: Mouse scrolled (491, 220) with delta (0, 0)
Screenshot: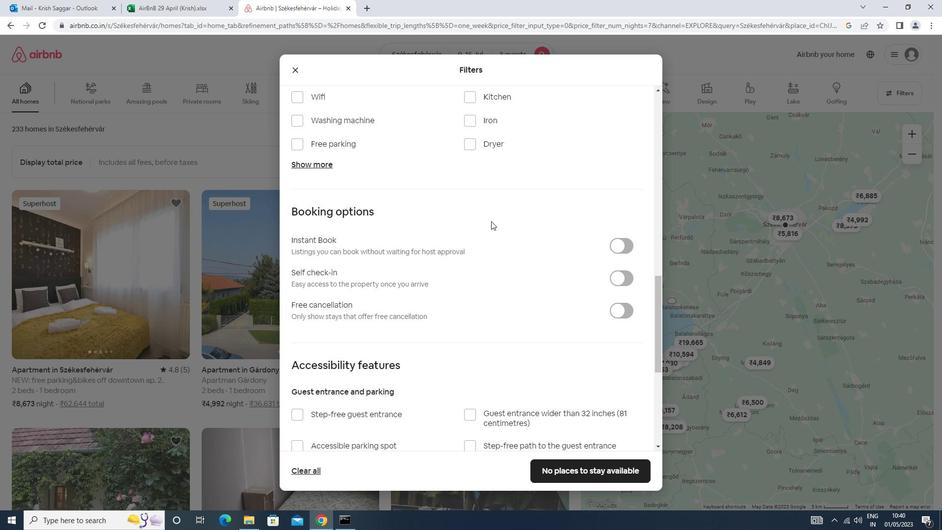 
Action: Mouse moved to (624, 225)
Screenshot: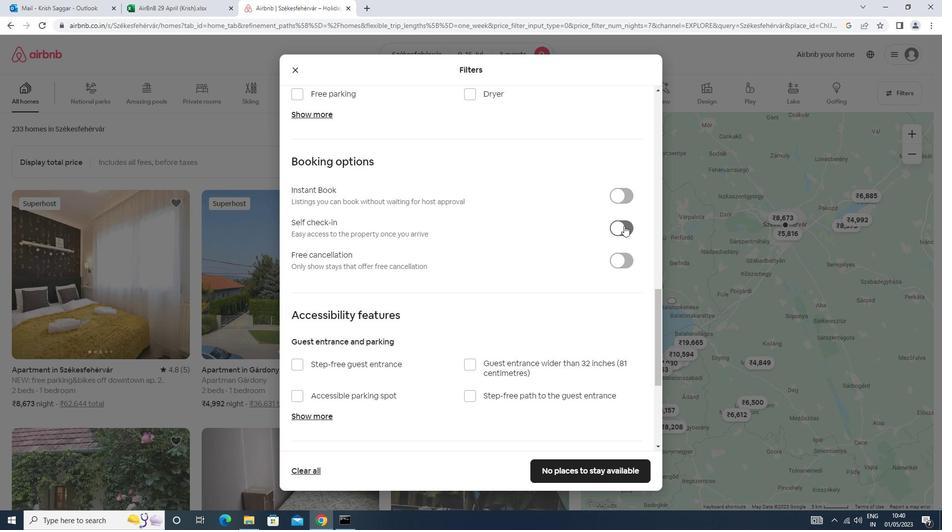 
Action: Mouse pressed left at (624, 225)
Screenshot: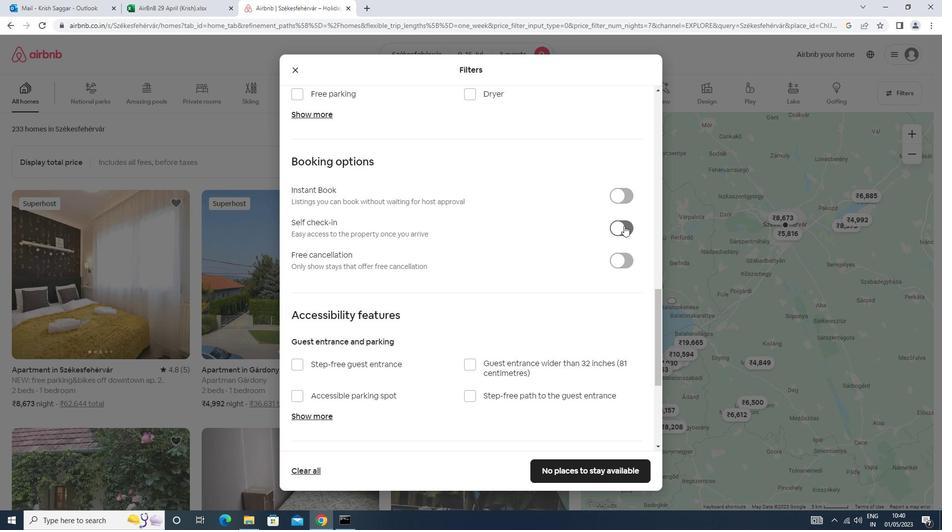 
Action: Mouse moved to (618, 227)
Screenshot: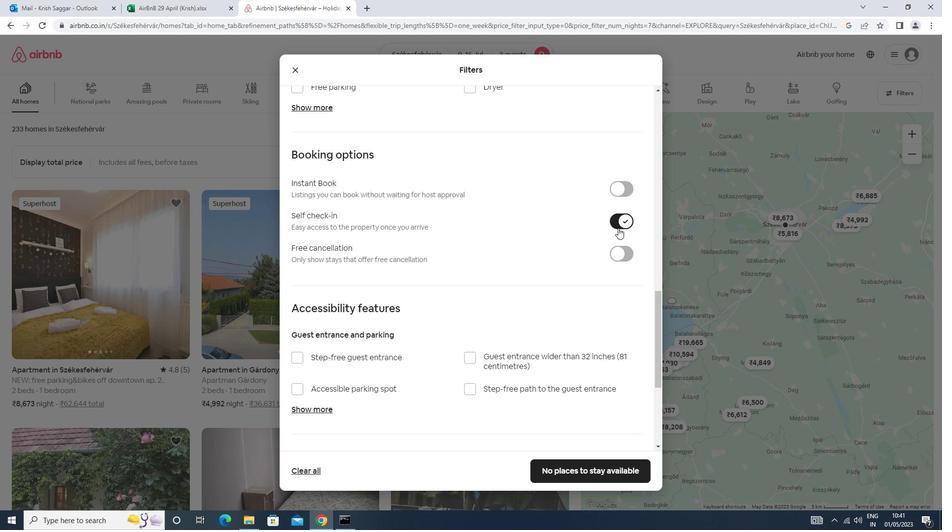 
Action: Mouse scrolled (619, 227) with delta (0, 0)
Screenshot: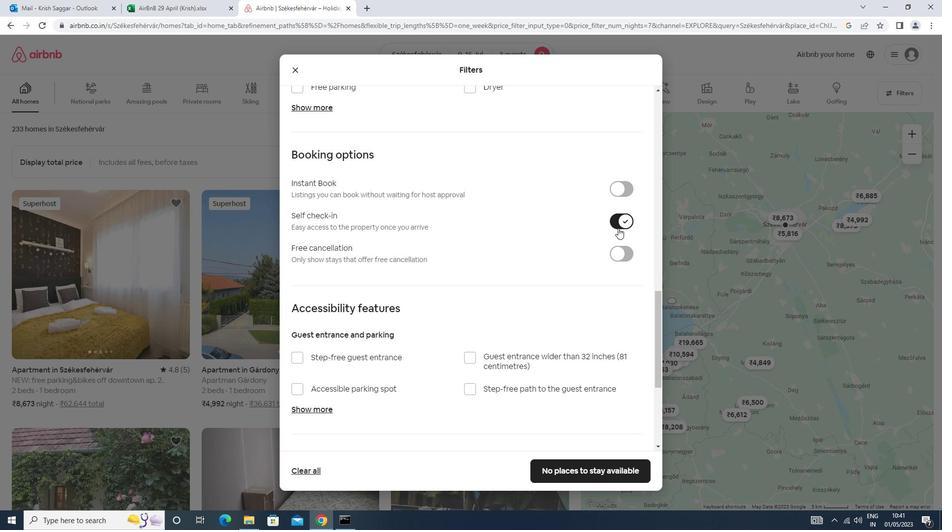 
Action: Mouse moved to (618, 228)
Screenshot: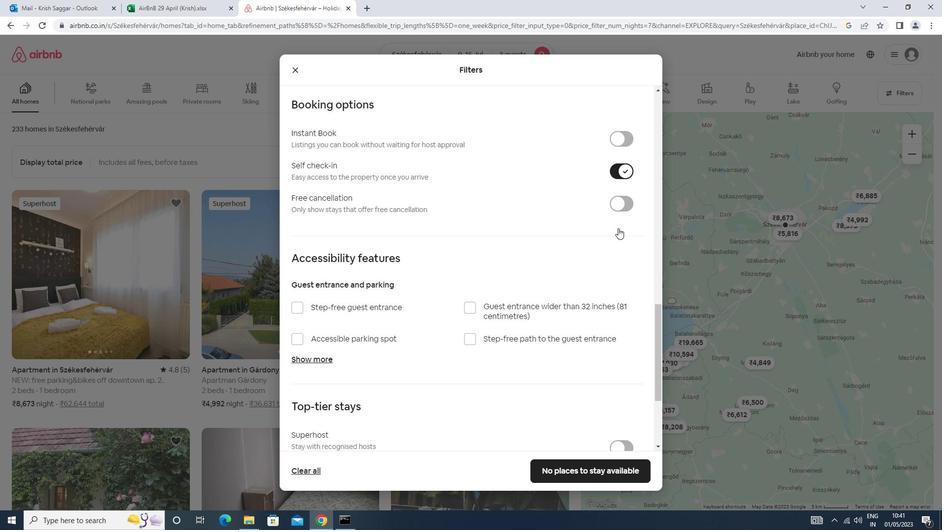 
Action: Mouse scrolled (618, 227) with delta (0, 0)
Screenshot: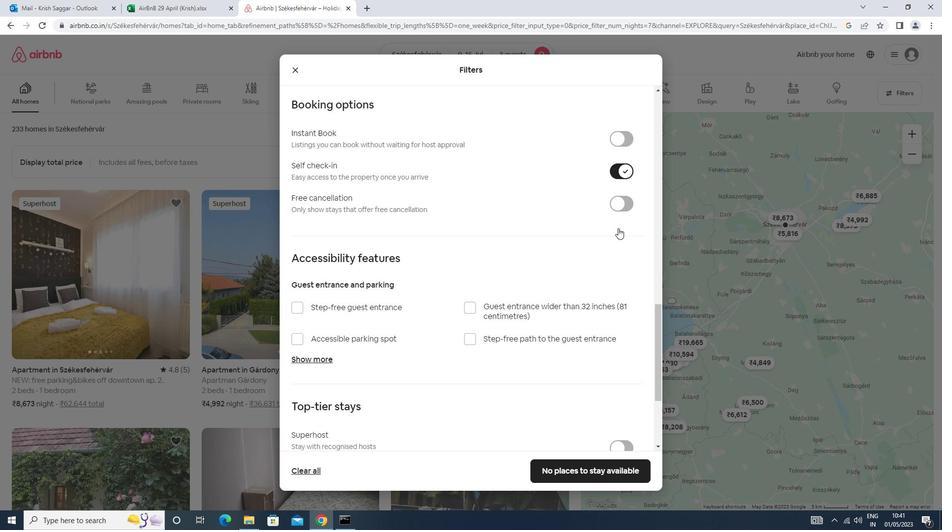 
Action: Mouse scrolled (618, 227) with delta (0, 0)
Screenshot: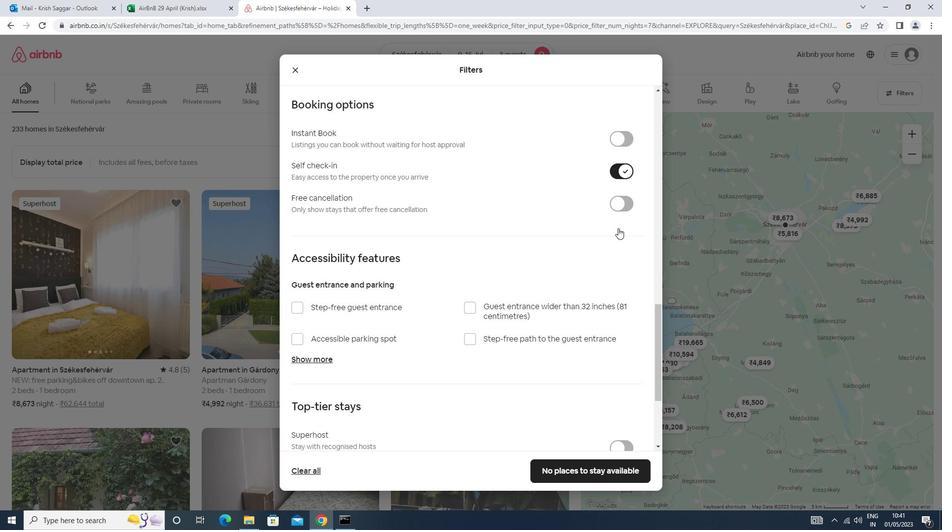 
Action: Mouse moved to (615, 230)
Screenshot: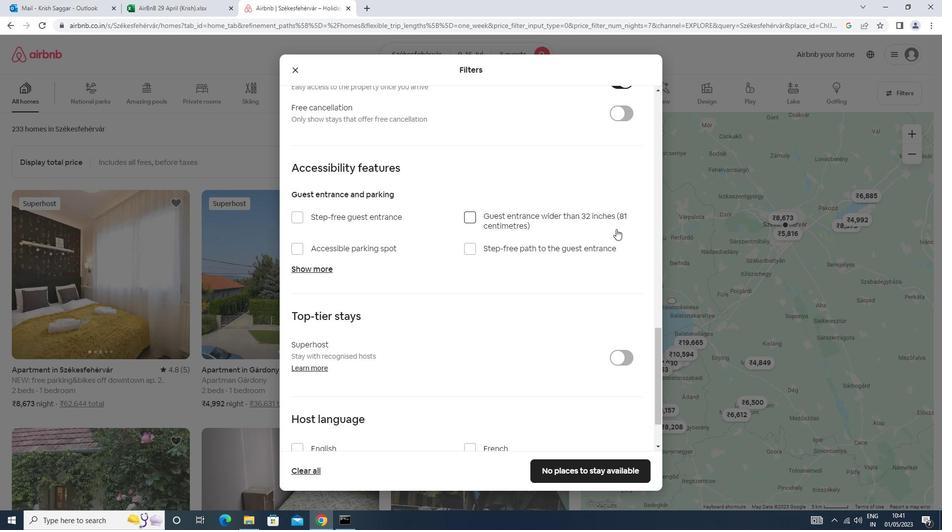 
Action: Mouse scrolled (616, 228) with delta (0, 0)
Screenshot: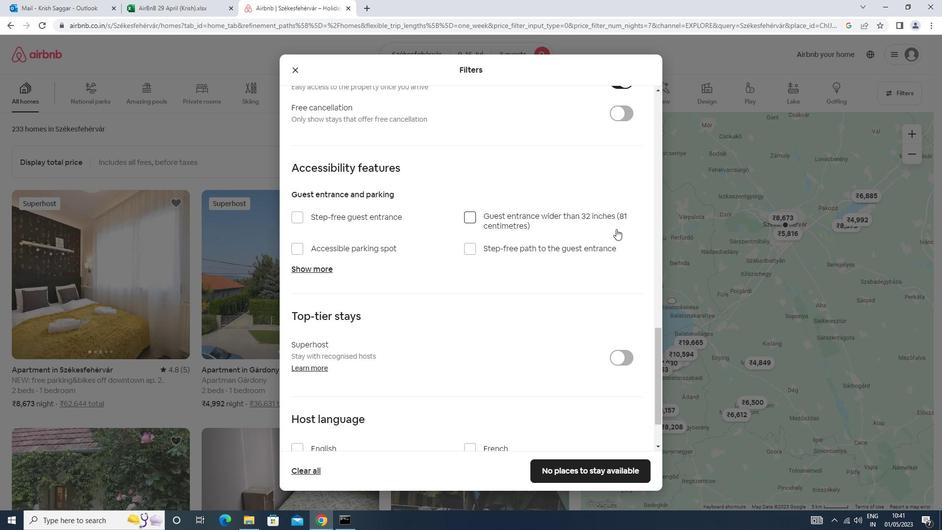 
Action: Mouse moved to (614, 231)
Screenshot: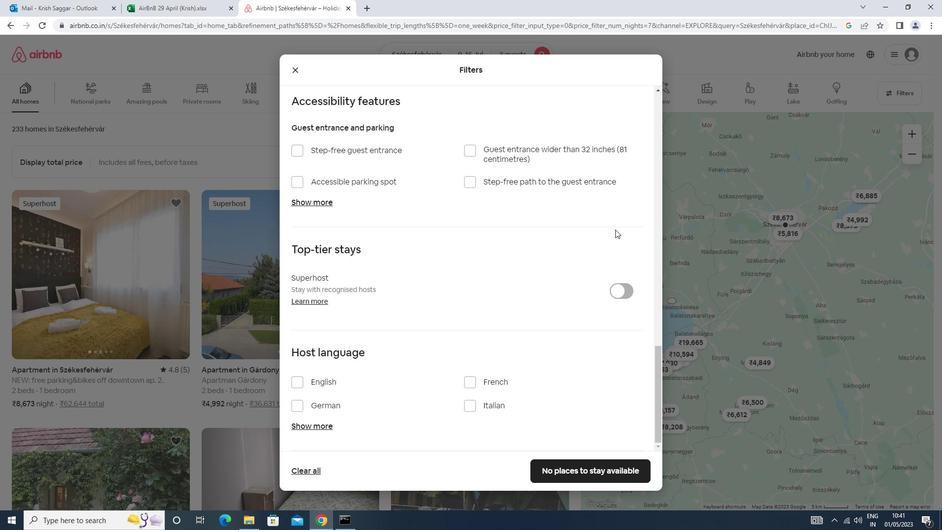 
Action: Mouse scrolled (615, 229) with delta (0, 0)
Screenshot: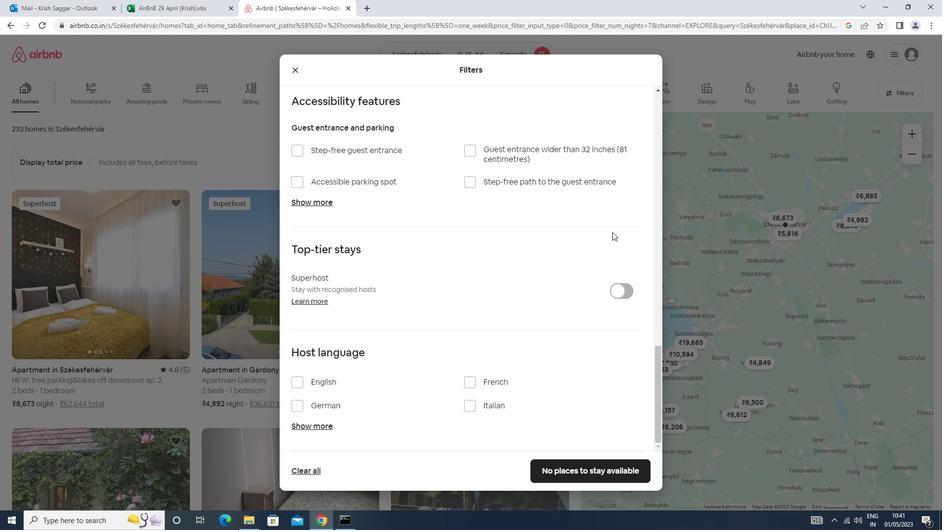 
Action: Mouse moved to (612, 232)
Screenshot: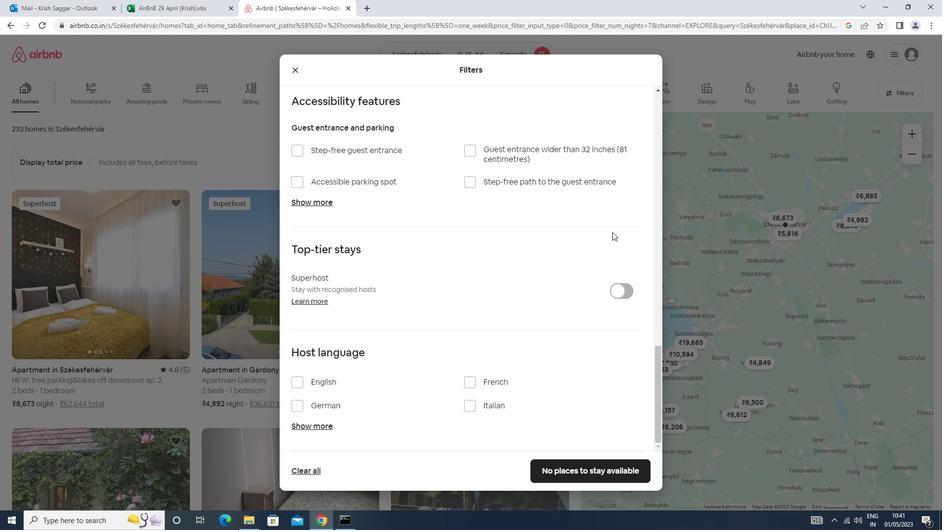 
Action: Mouse scrolled (615, 229) with delta (0, 0)
Screenshot: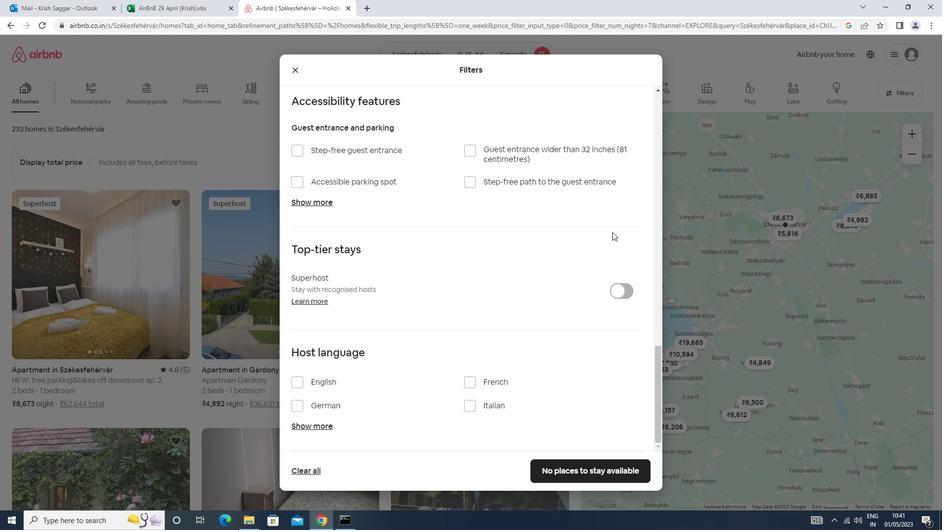 
Action: Mouse moved to (612, 232)
Screenshot: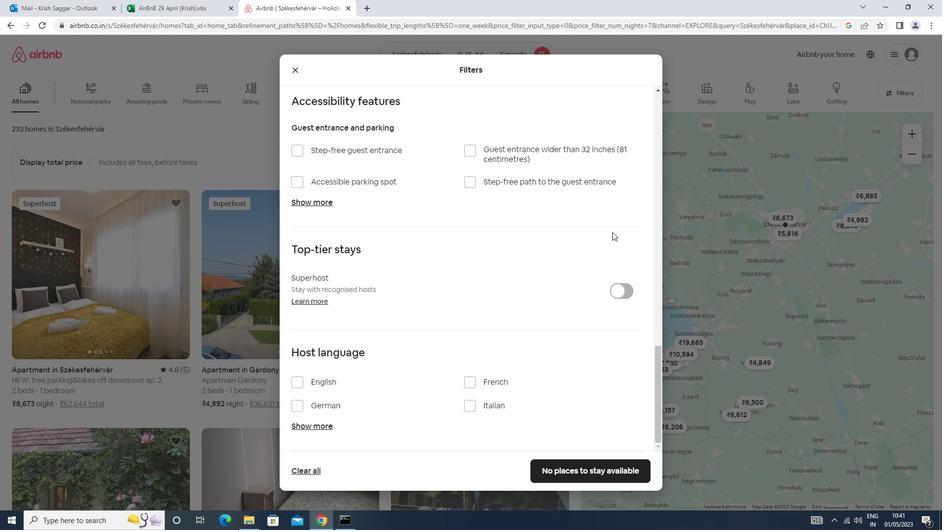 
Action: Mouse scrolled (614, 230) with delta (0, 0)
Screenshot: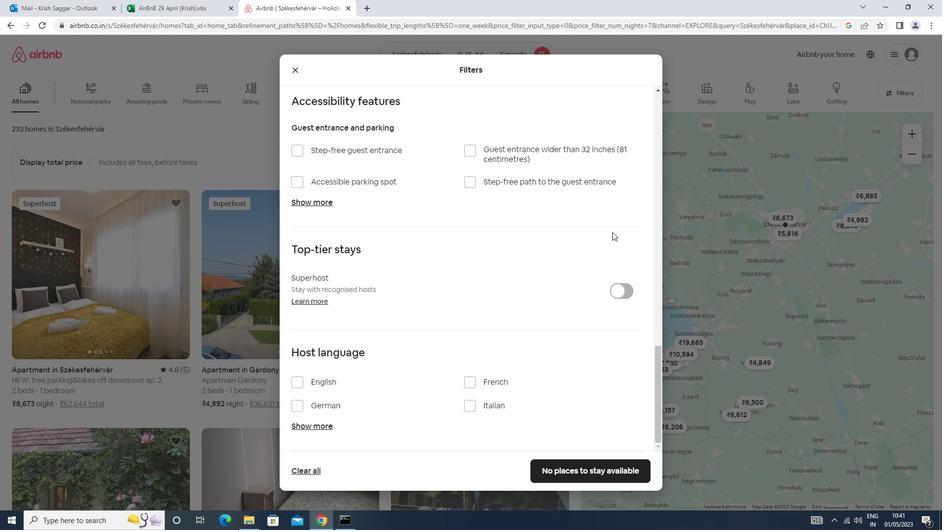 
Action: Mouse moved to (611, 233)
Screenshot: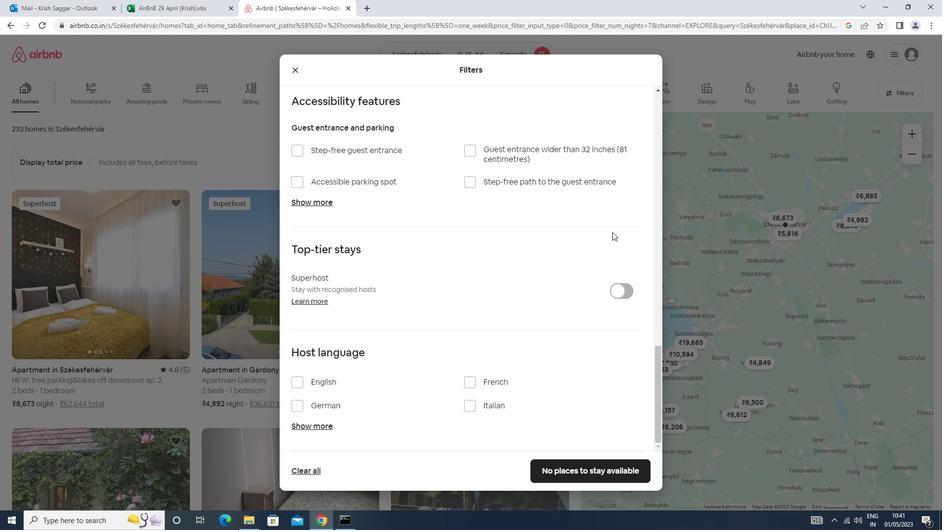 
Action: Mouse scrolled (612, 231) with delta (0, 0)
Screenshot: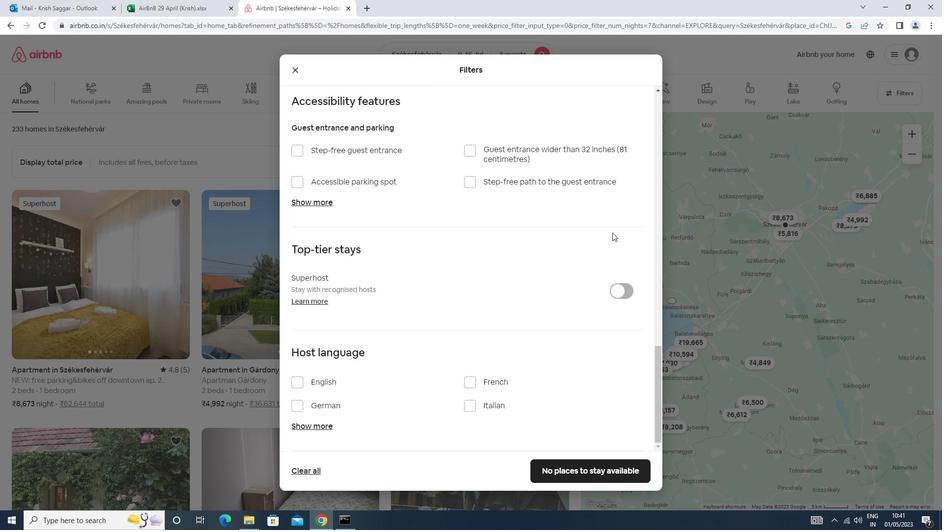 
Action: Mouse moved to (608, 236)
Screenshot: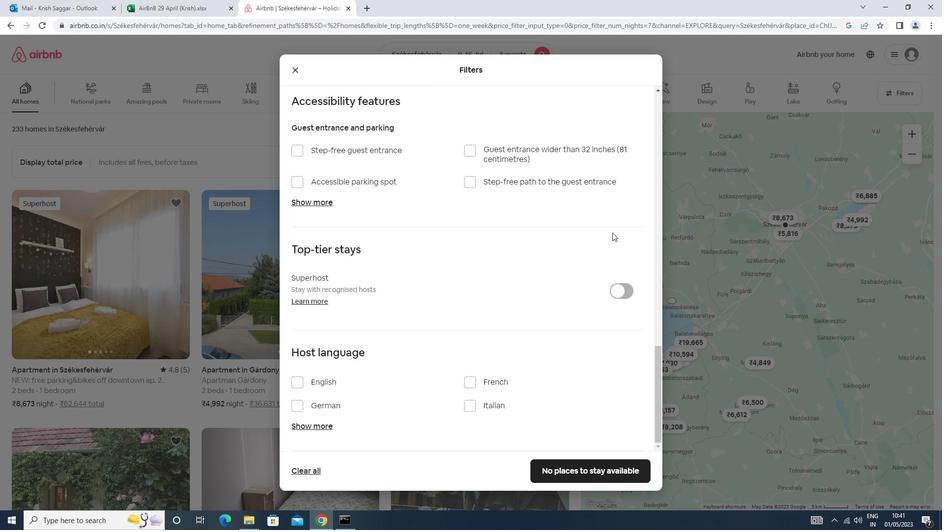 
Action: Mouse scrolled (612, 231) with delta (0, 0)
Screenshot: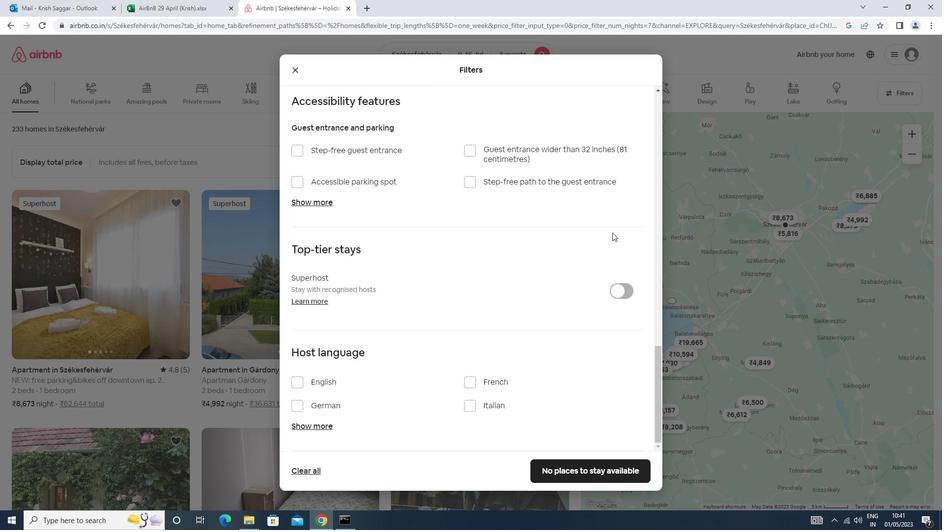 
Action: Mouse moved to (596, 247)
Screenshot: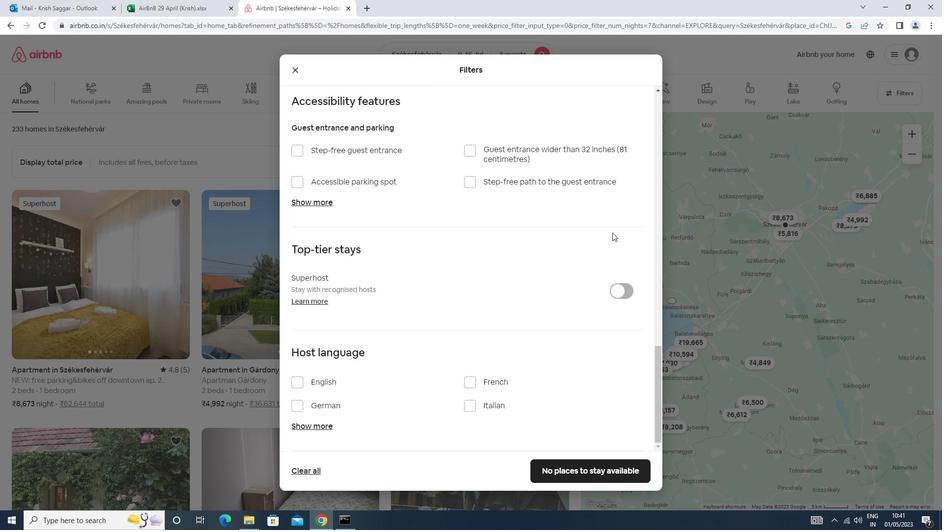 
Action: Mouse scrolled (612, 232) with delta (0, 0)
Screenshot: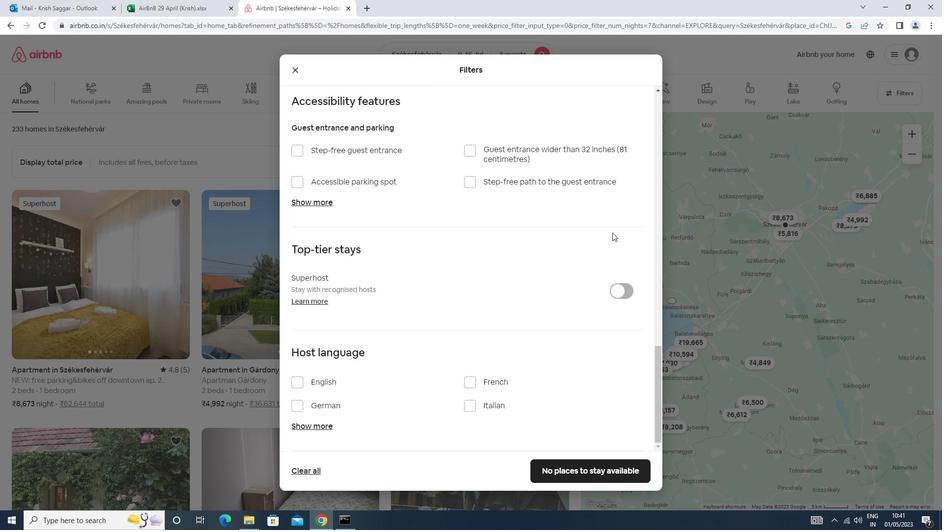 
Action: Mouse moved to (461, 326)
Screenshot: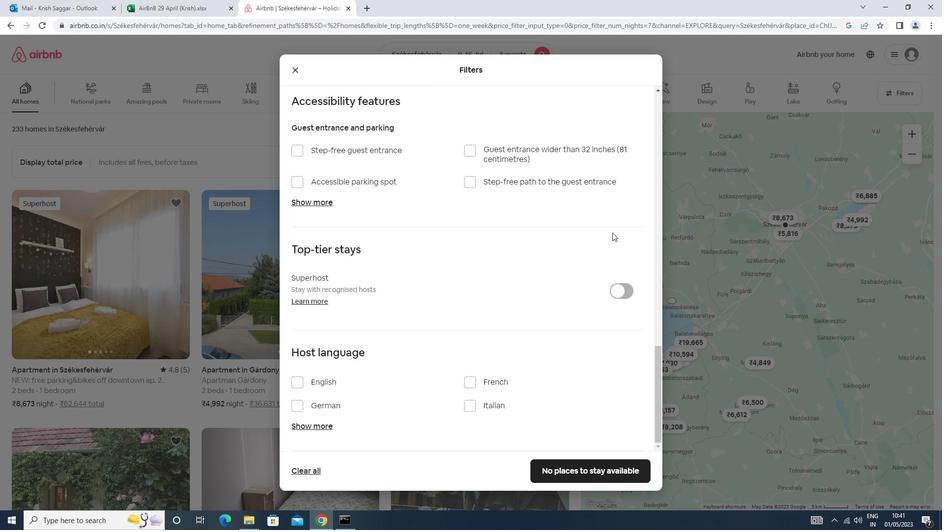 
Action: Mouse scrolled (612, 232) with delta (0, 0)
Screenshot: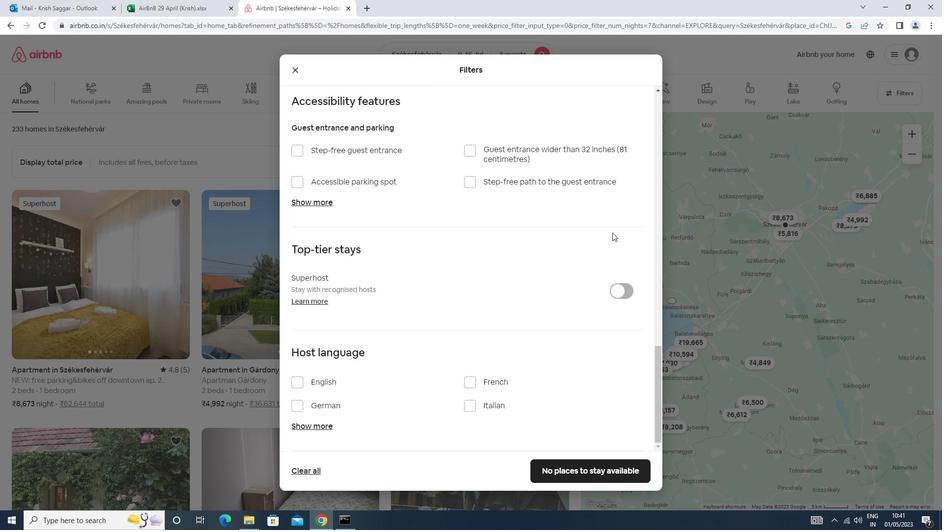 
Action: Mouse moved to (361, 387)
Screenshot: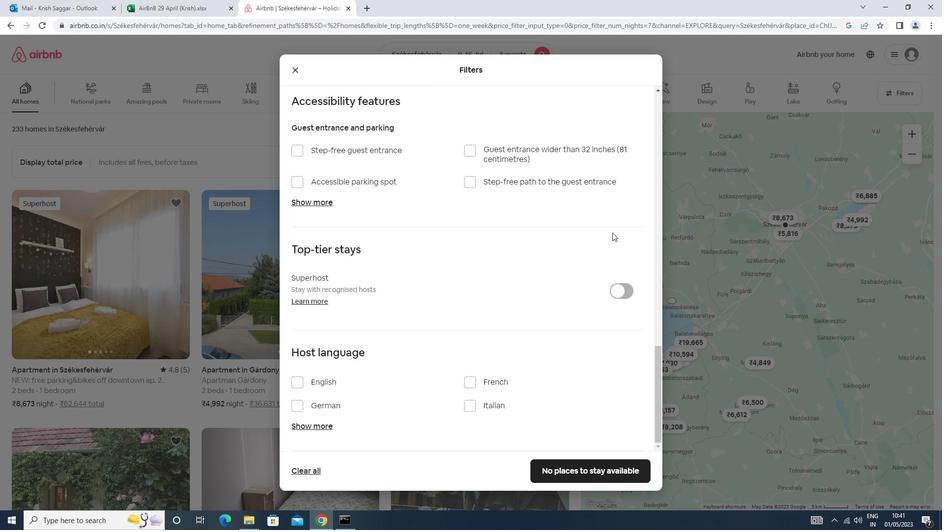 
Action: Mouse scrolled (612, 232) with delta (0, 0)
Screenshot: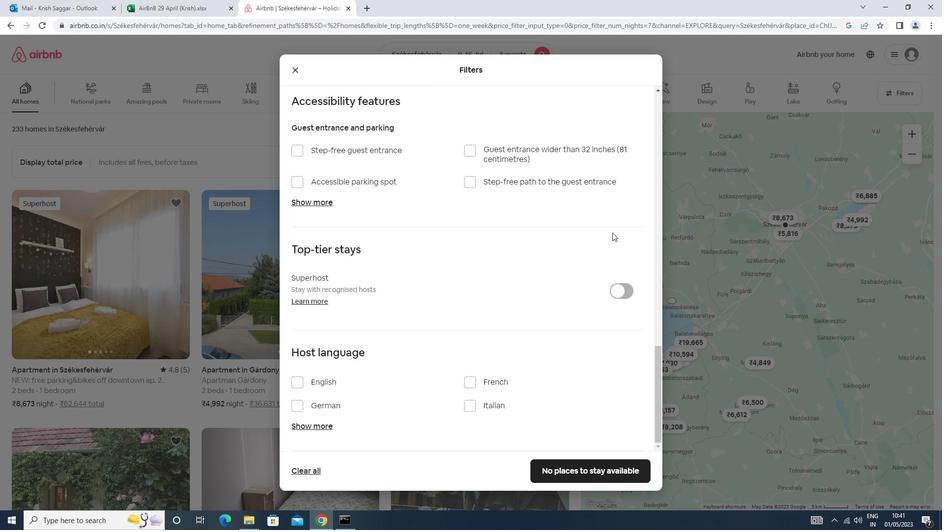
Action: Mouse moved to (360, 388)
Screenshot: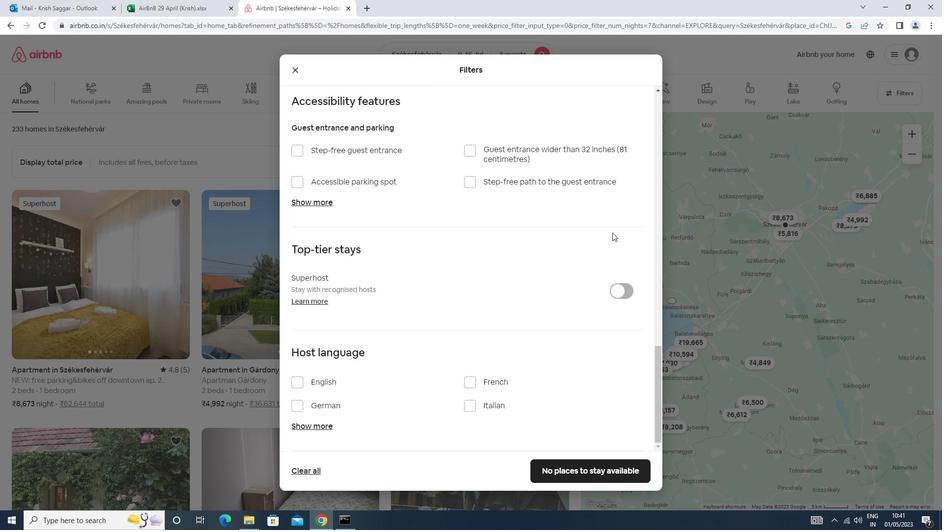 
Action: Mouse scrolled (612, 232) with delta (0, 0)
Screenshot: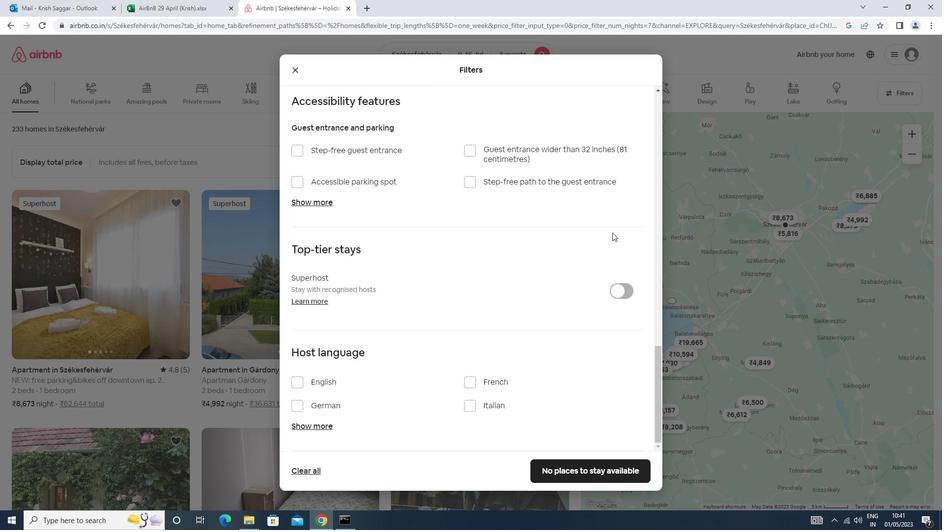 
Action: Mouse moved to (335, 383)
Screenshot: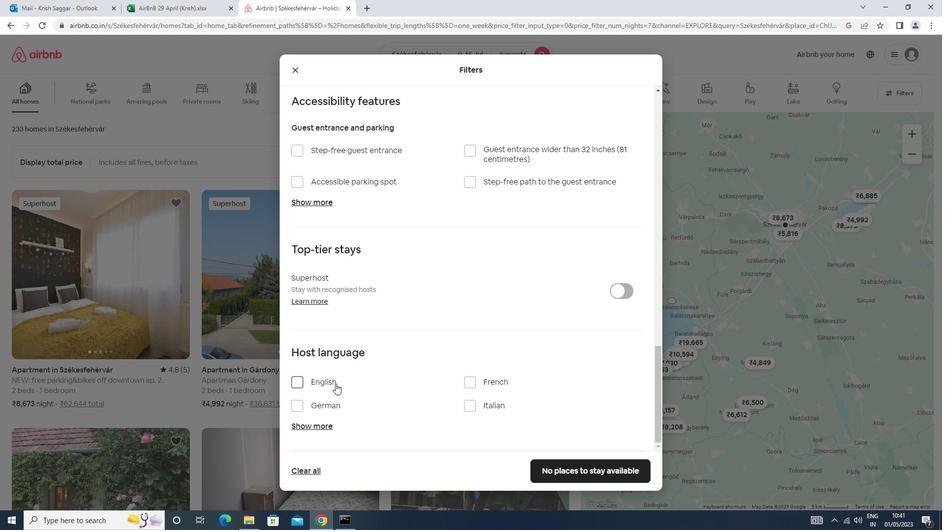 
Action: Mouse pressed left at (335, 383)
Screenshot: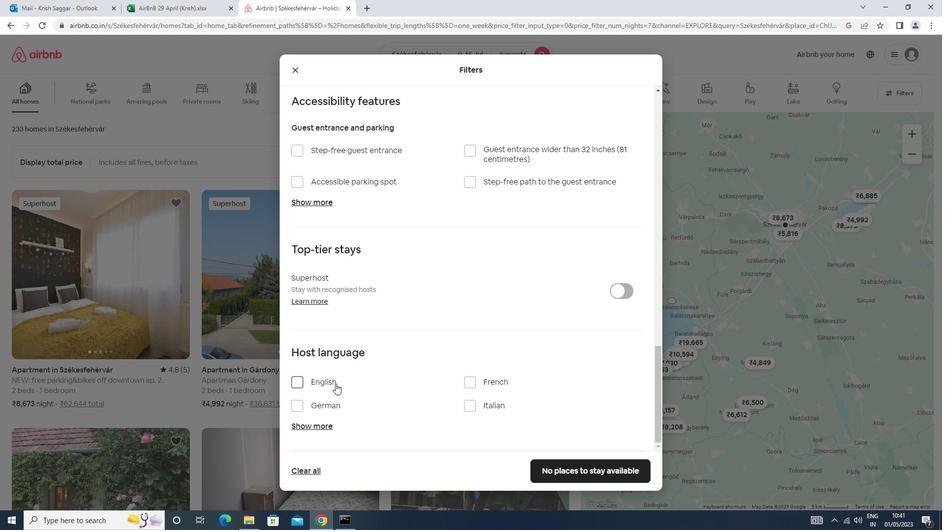 
Action: Mouse moved to (545, 465)
Screenshot: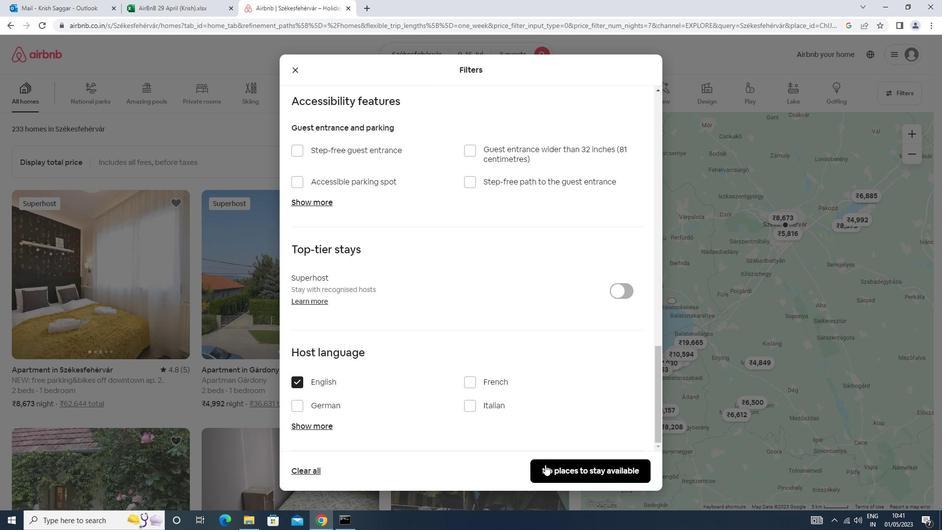 
Action: Mouse pressed left at (545, 465)
Screenshot: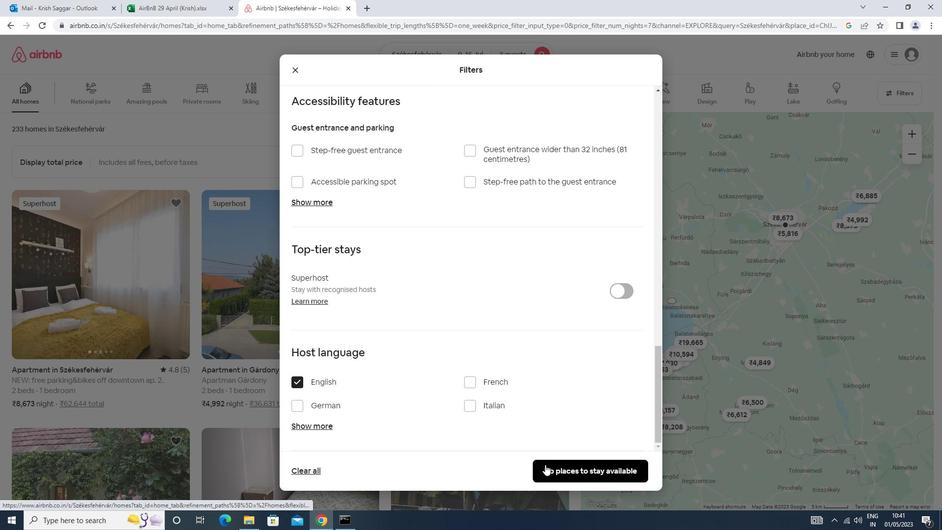 
Action: Key pressed <Key.f8>
Screenshot: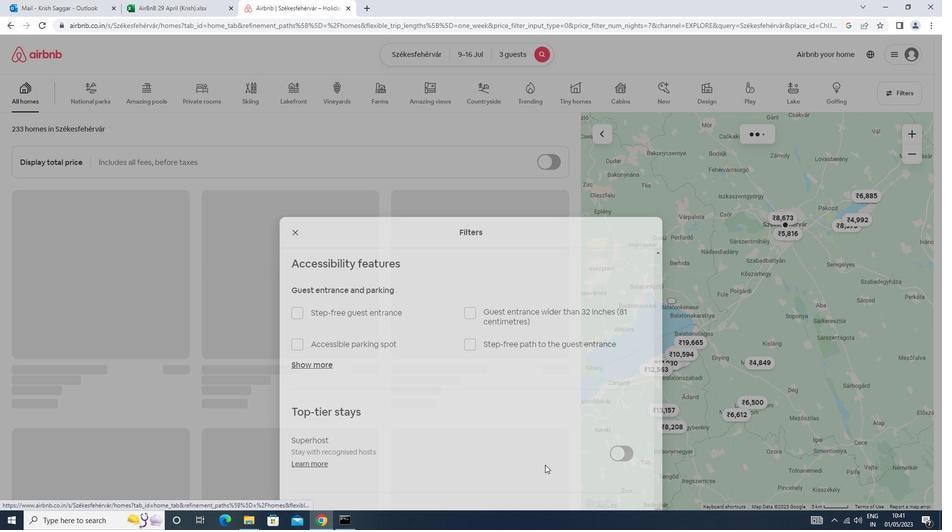 
